 Task: In Heading Arial with underline. Font size of heading  '18'Font style of data Calibri. Font size of data  9Alignment of headline & data Align center. Fill color in heading,  RedFont color of data Black Apply border in Data No BorderIn the sheet   Radiant Sales review book
Action: Mouse pressed left at (1065, 144)
Screenshot: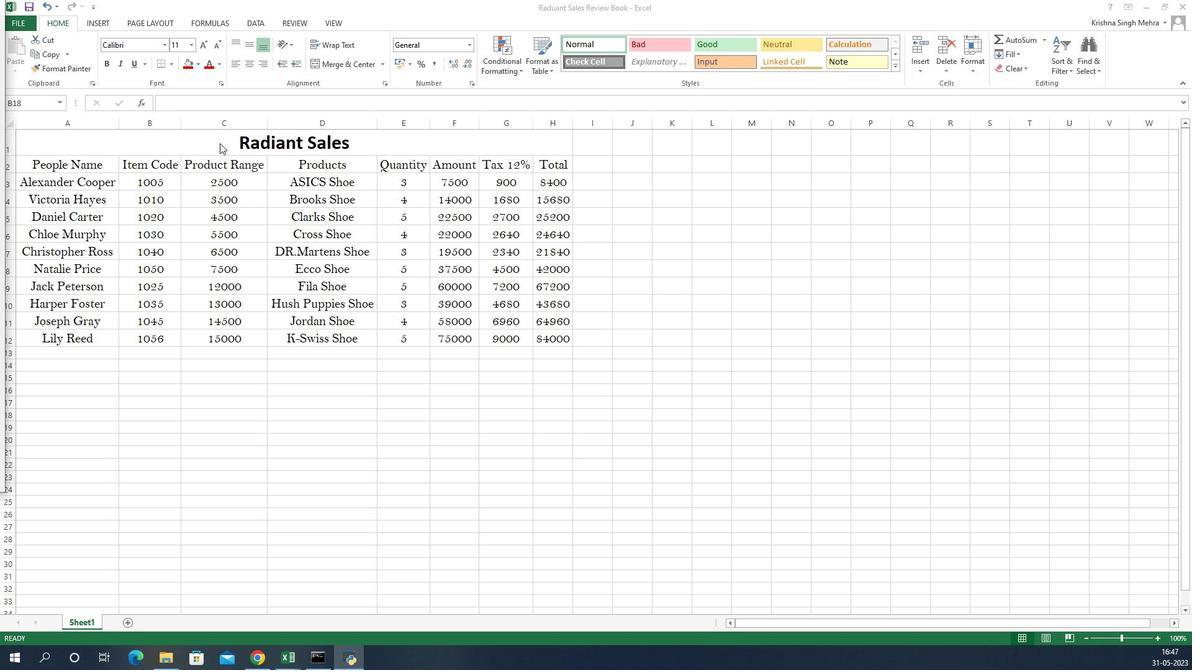 
Action: Mouse pressed left at (1065, 144)
Screenshot: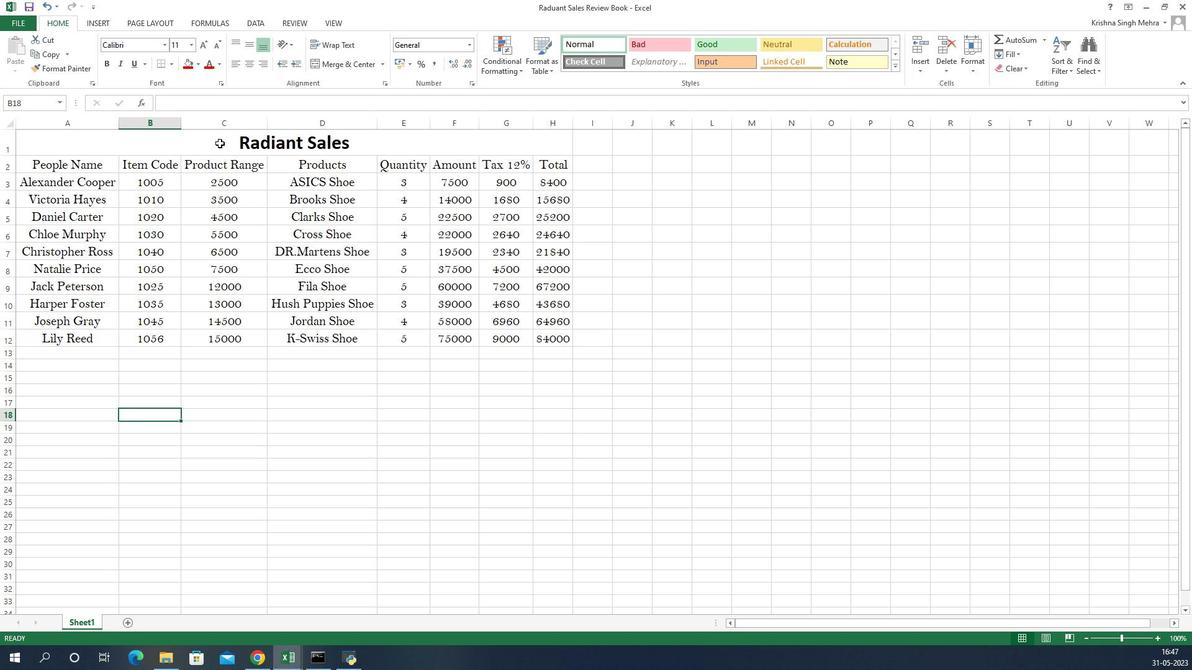 
Action: Mouse moved to (1009, 45)
Screenshot: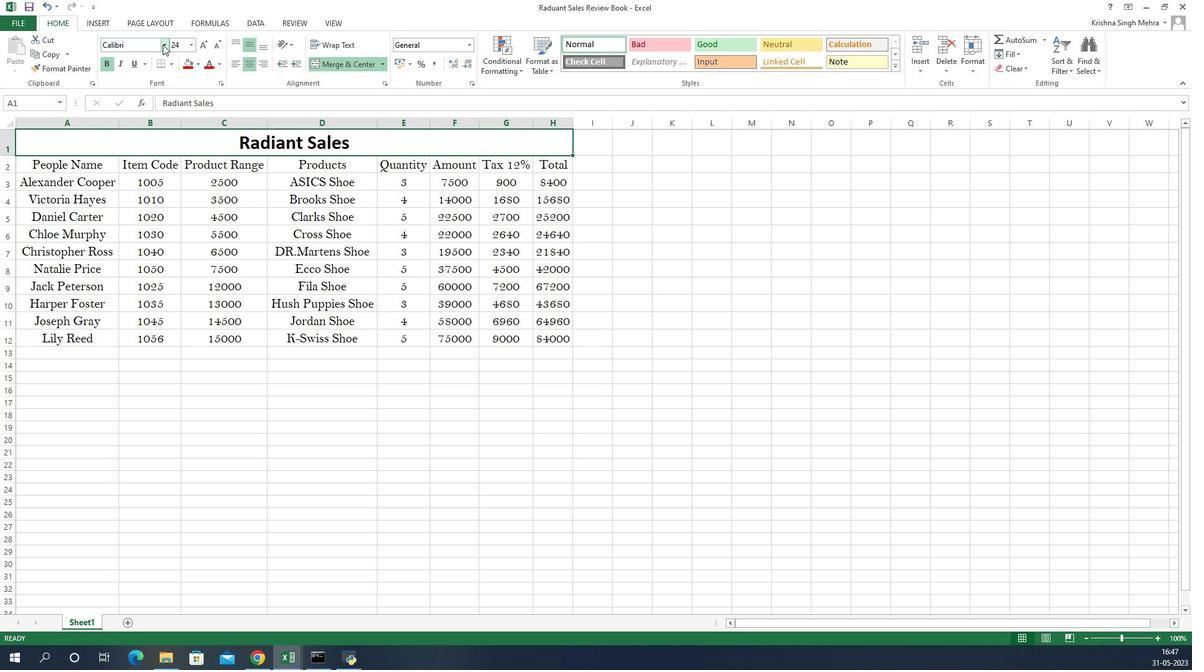 
Action: Mouse pressed left at (1009, 45)
Screenshot: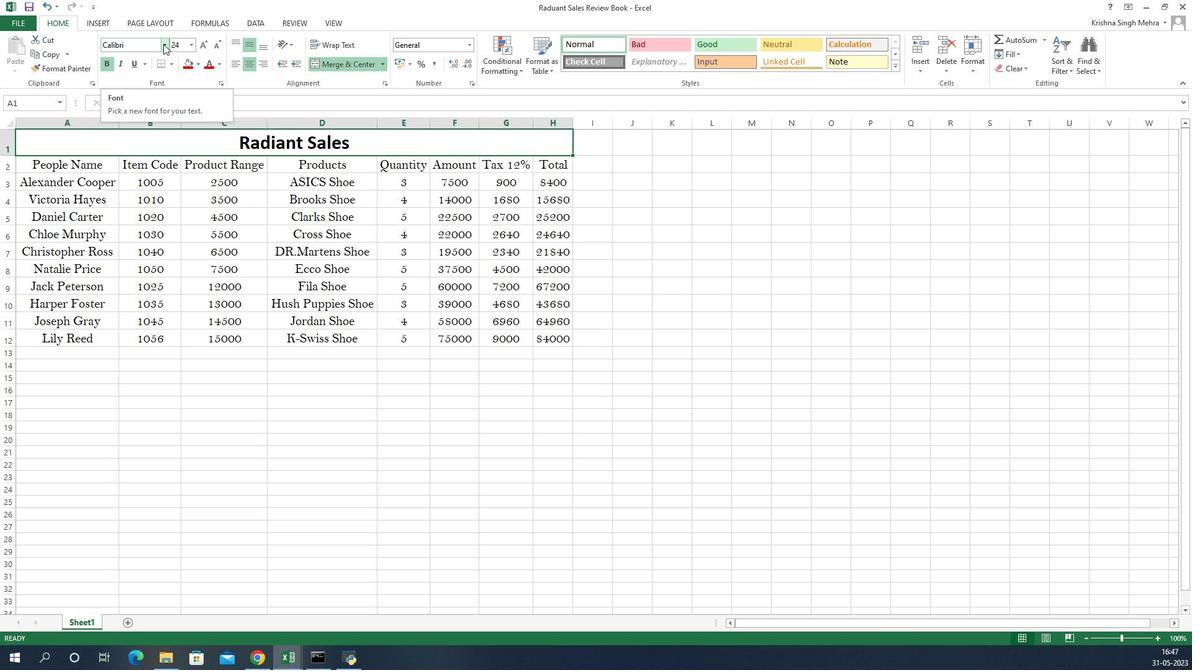 
Action: Mouse moved to (1002, 153)
Screenshot: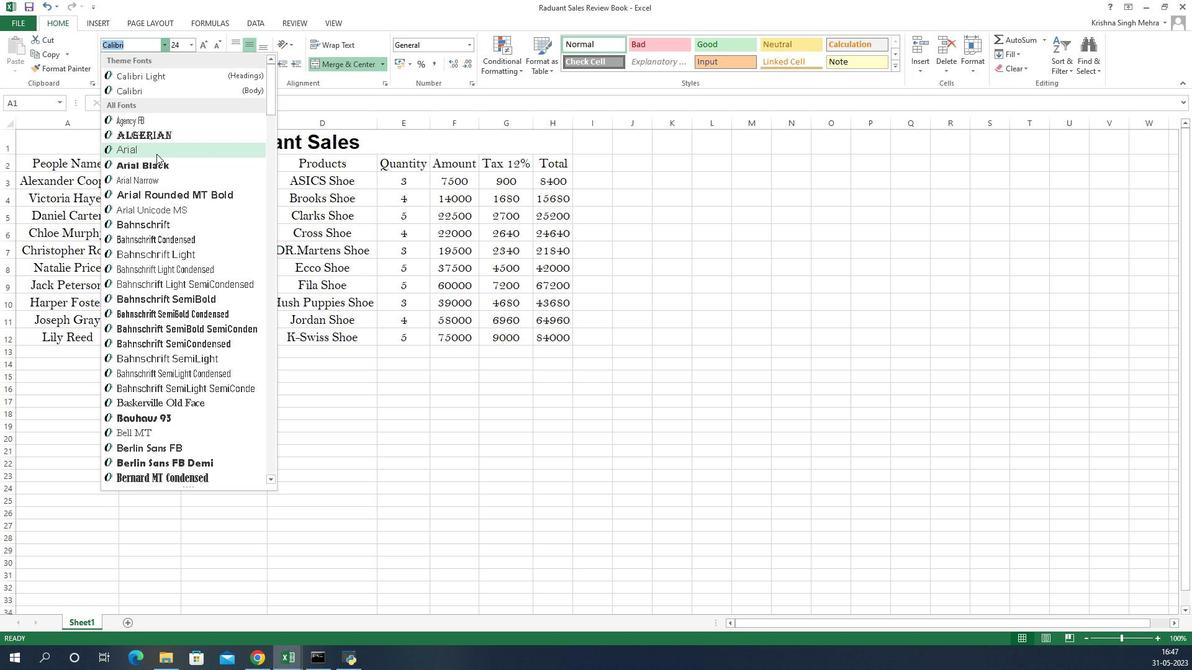 
Action: Mouse pressed left at (1002, 153)
Screenshot: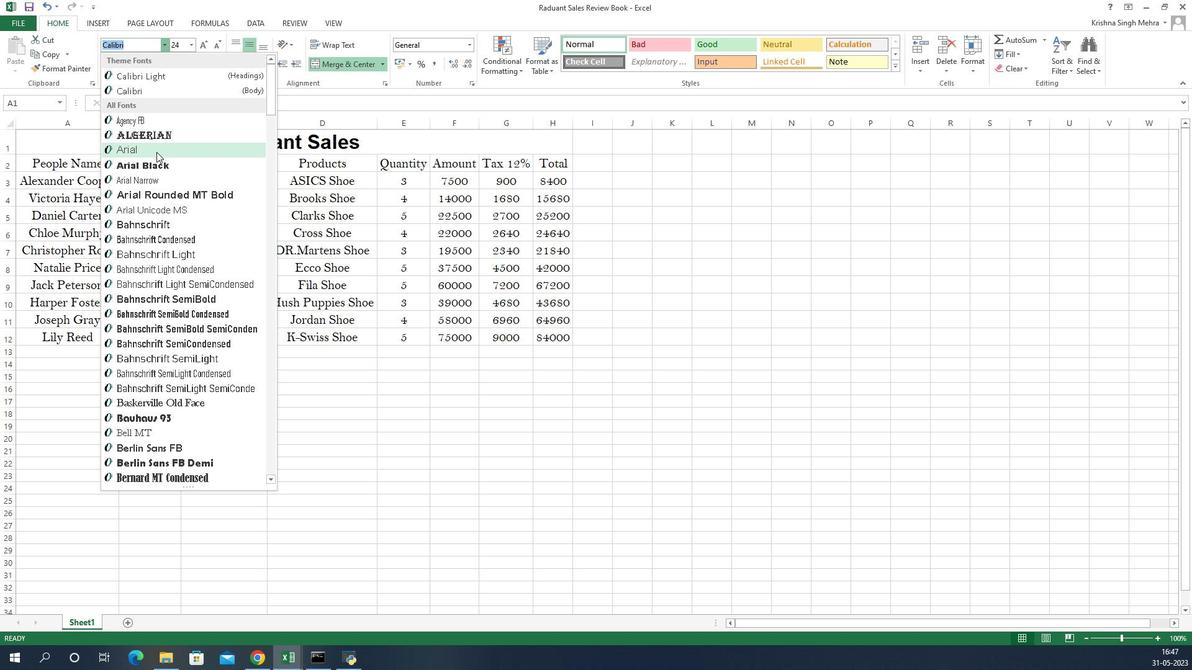 
Action: Mouse moved to (982, 66)
Screenshot: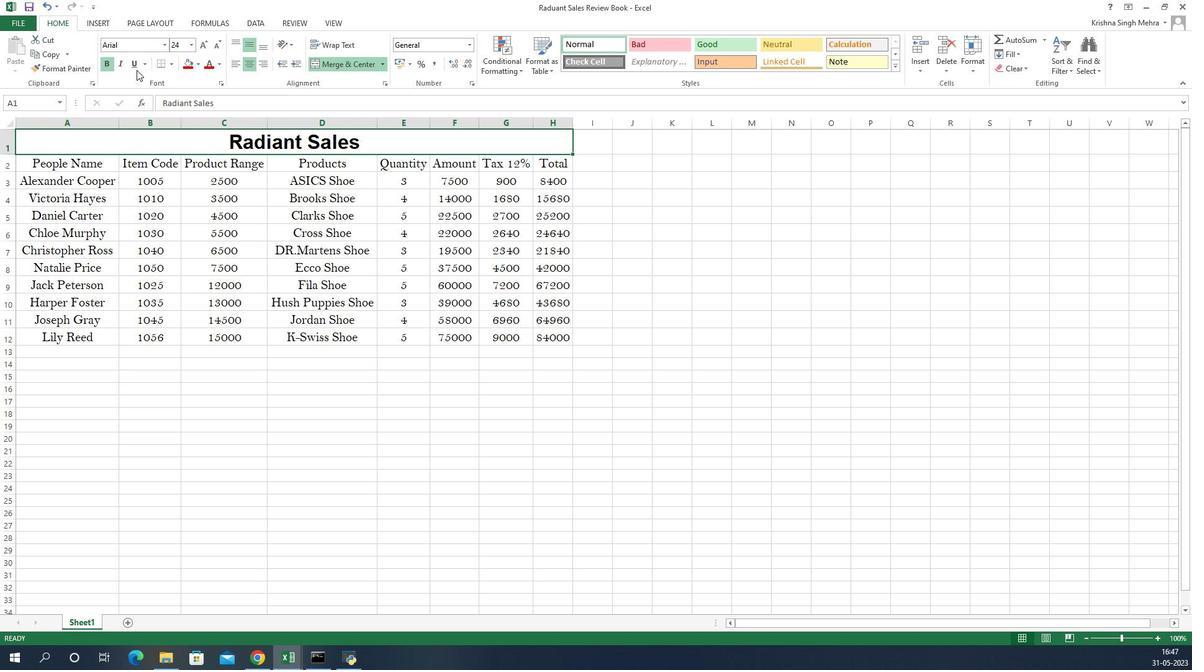 
Action: Mouse pressed left at (982, 66)
Screenshot: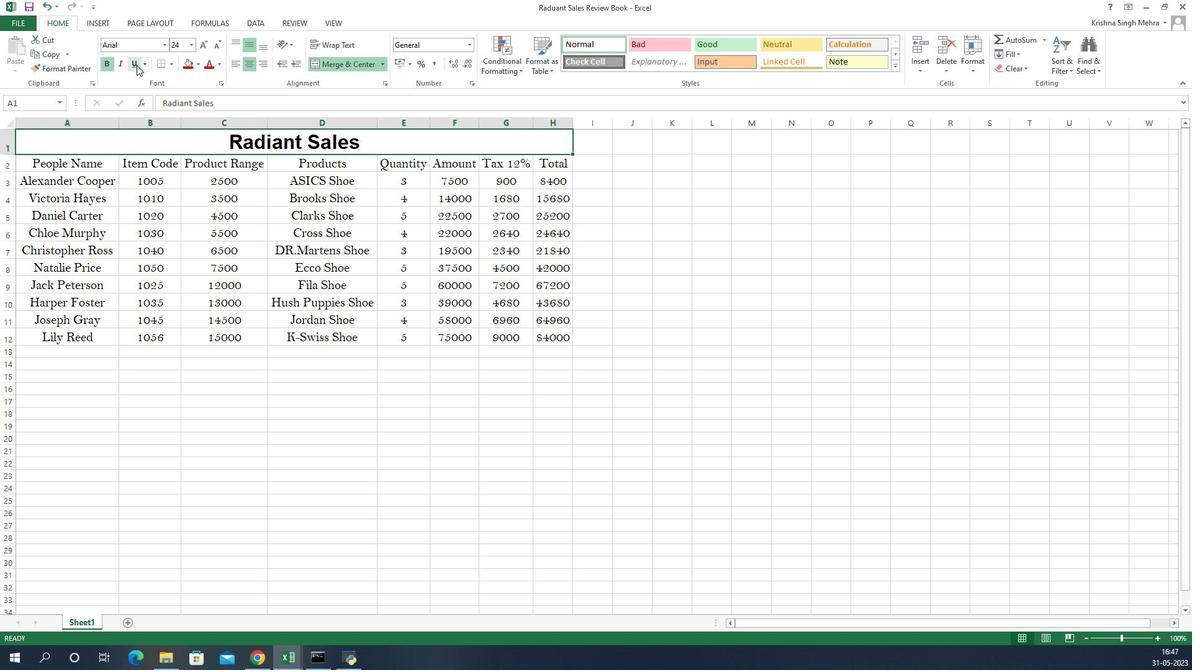 
Action: Mouse moved to (1064, 44)
Screenshot: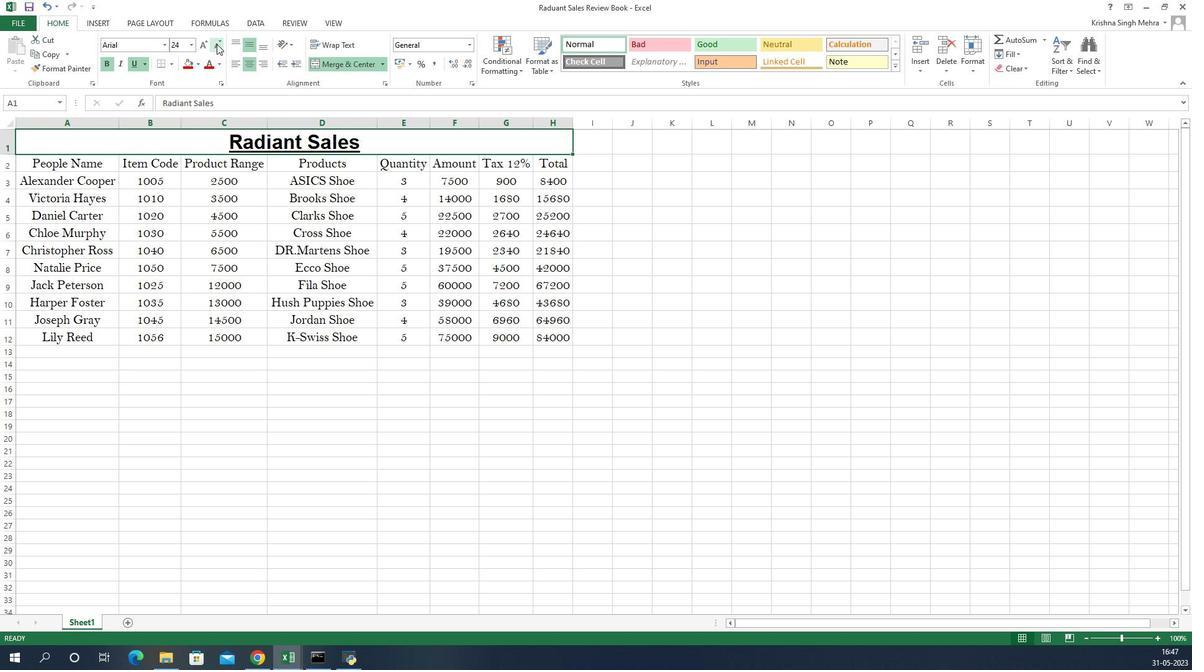 
Action: Mouse pressed left at (1064, 44)
Screenshot: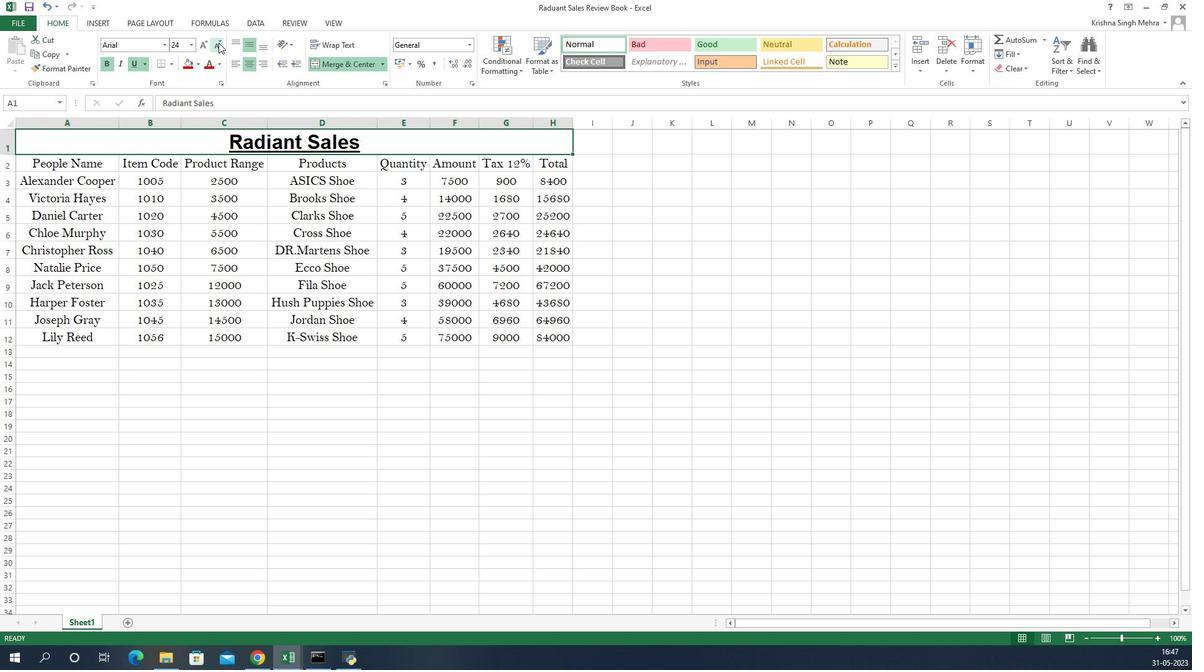 
Action: Mouse pressed left at (1064, 44)
Screenshot: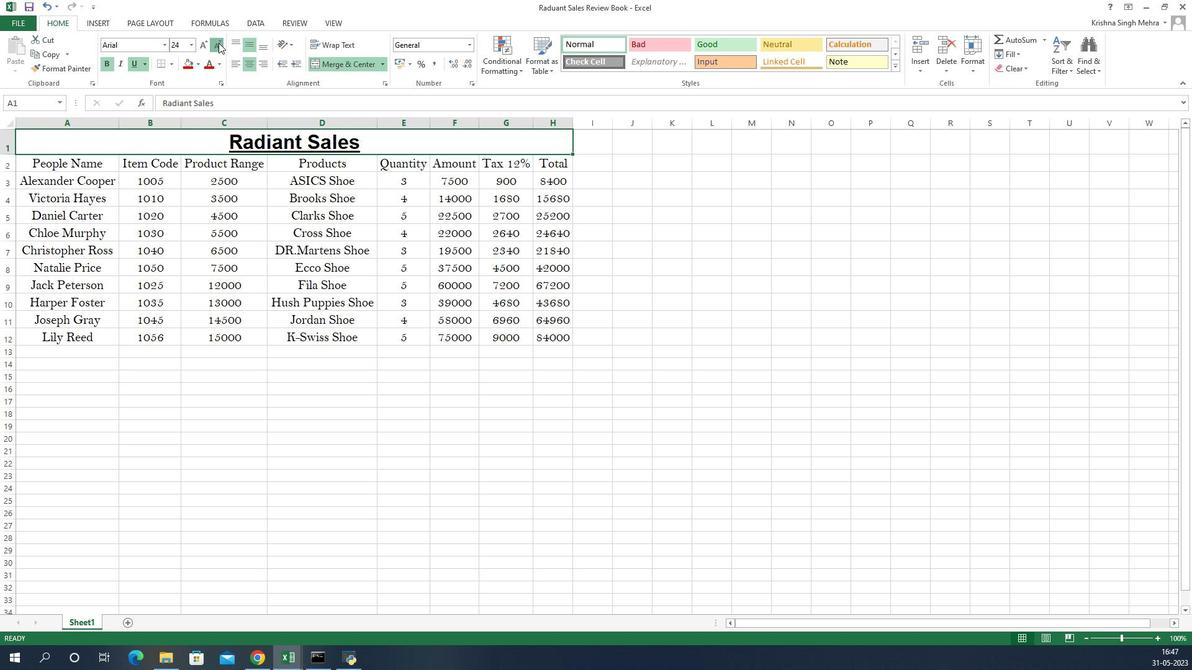 
Action: Mouse pressed left at (1064, 44)
Screenshot: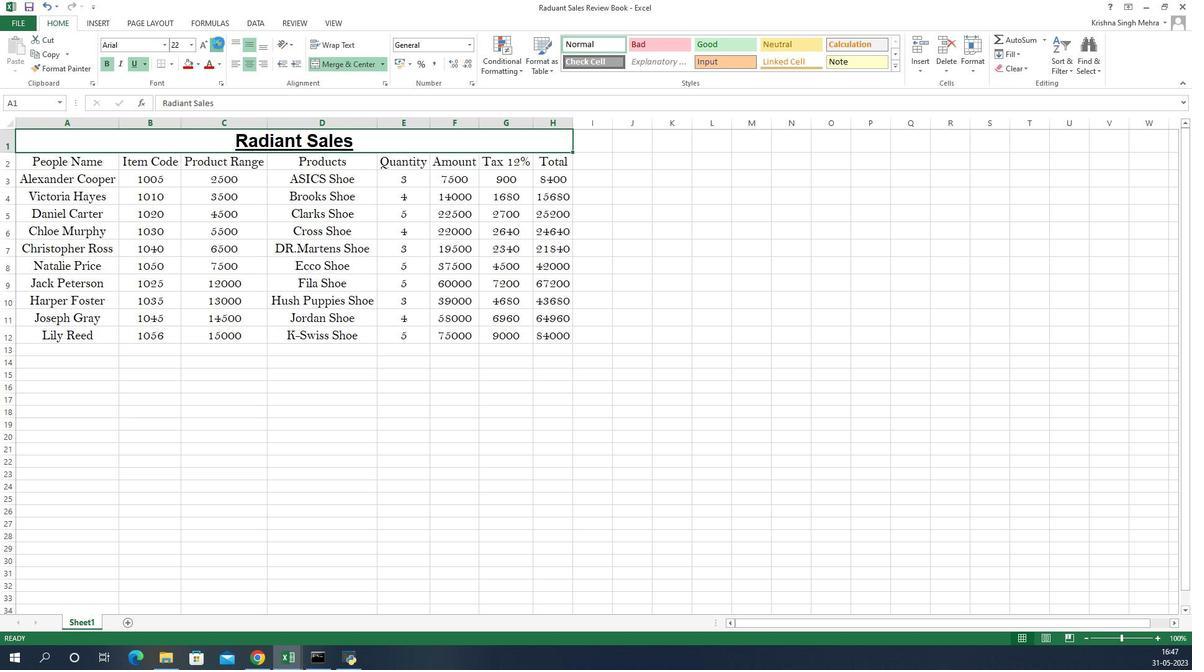 
Action: Mouse moved to (988, 463)
Screenshot: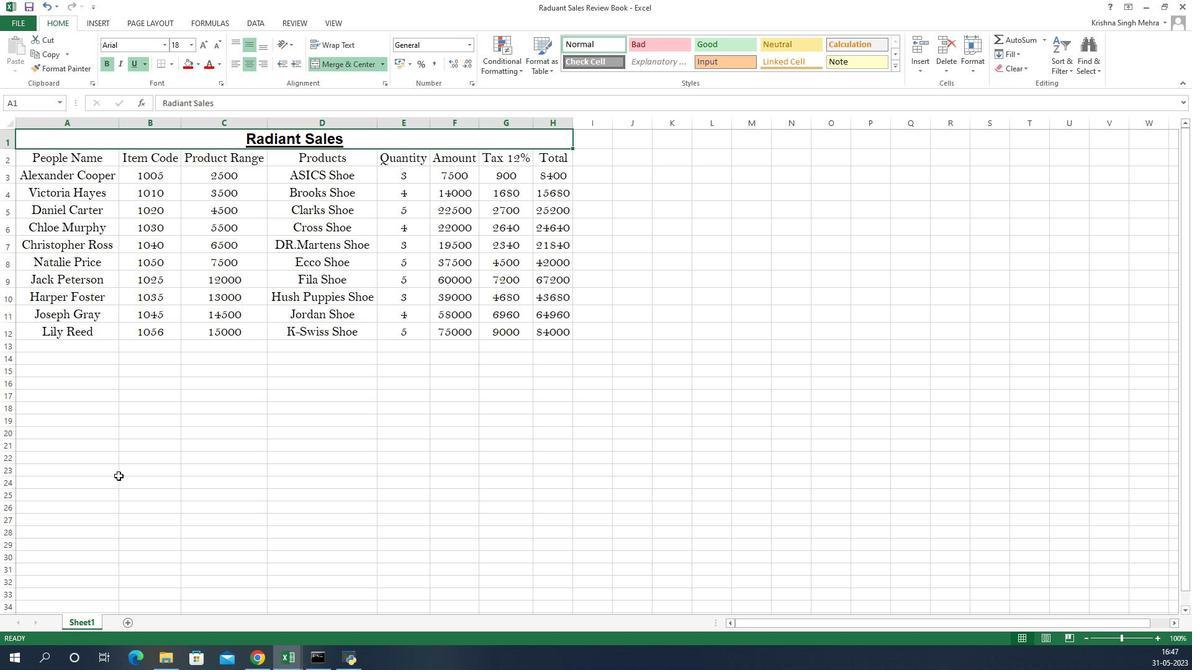 
Action: Mouse pressed left at (988, 463)
Screenshot: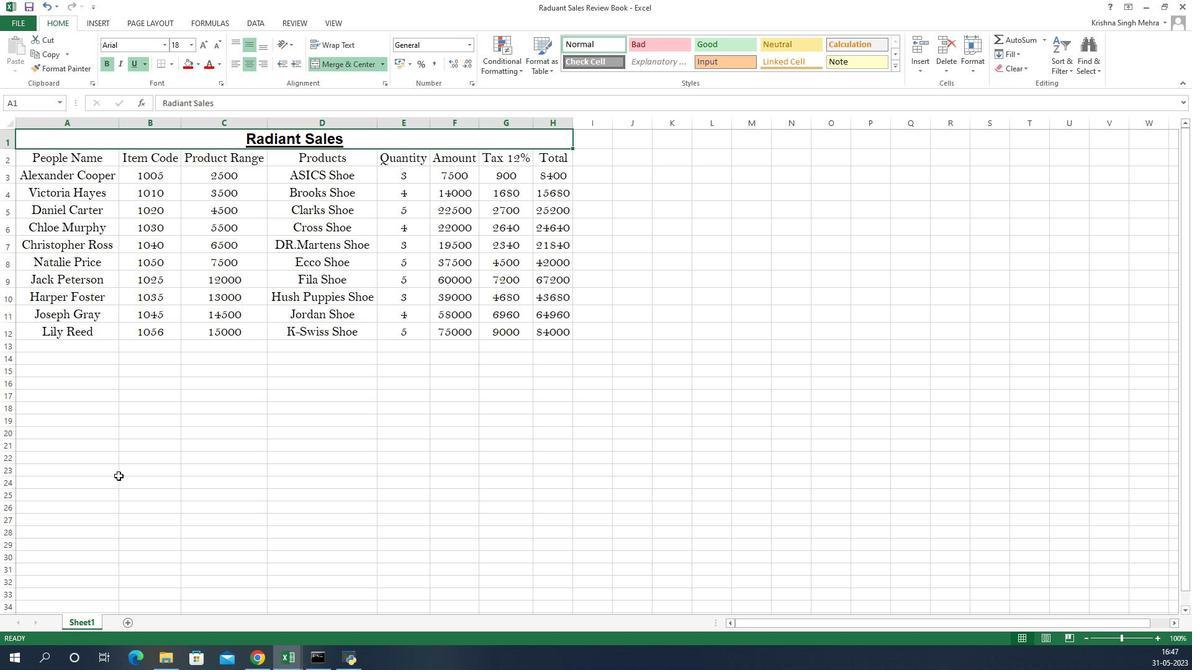 
Action: Mouse moved to (877, 159)
Screenshot: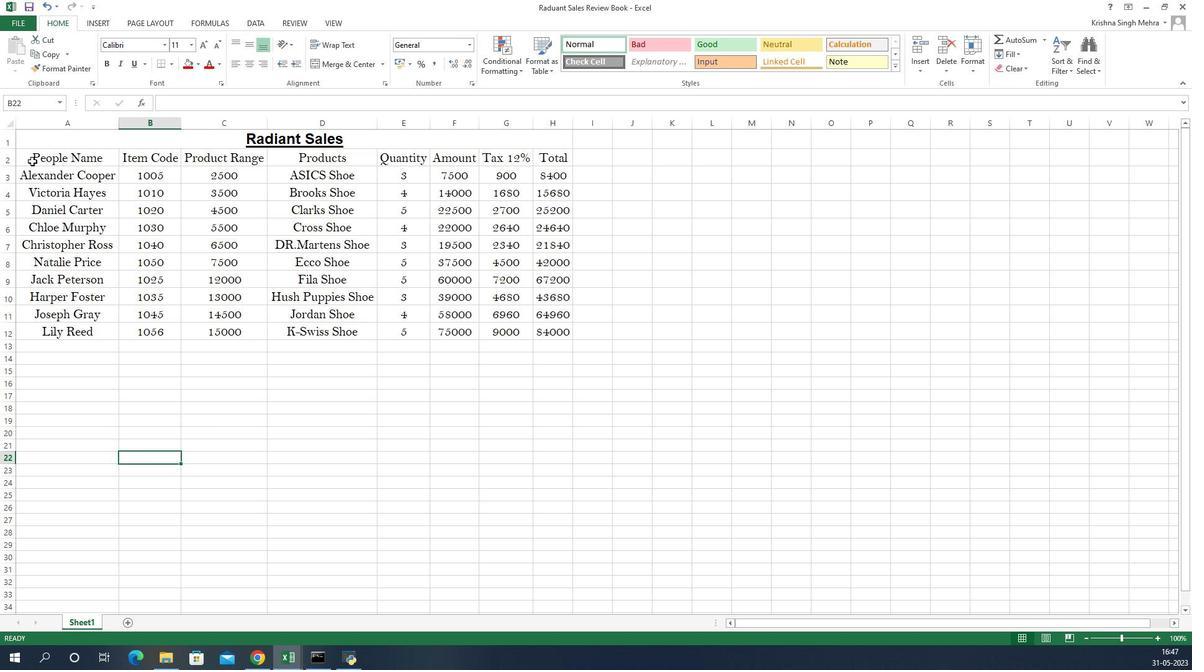 
Action: Mouse pressed left at (877, 159)
Screenshot: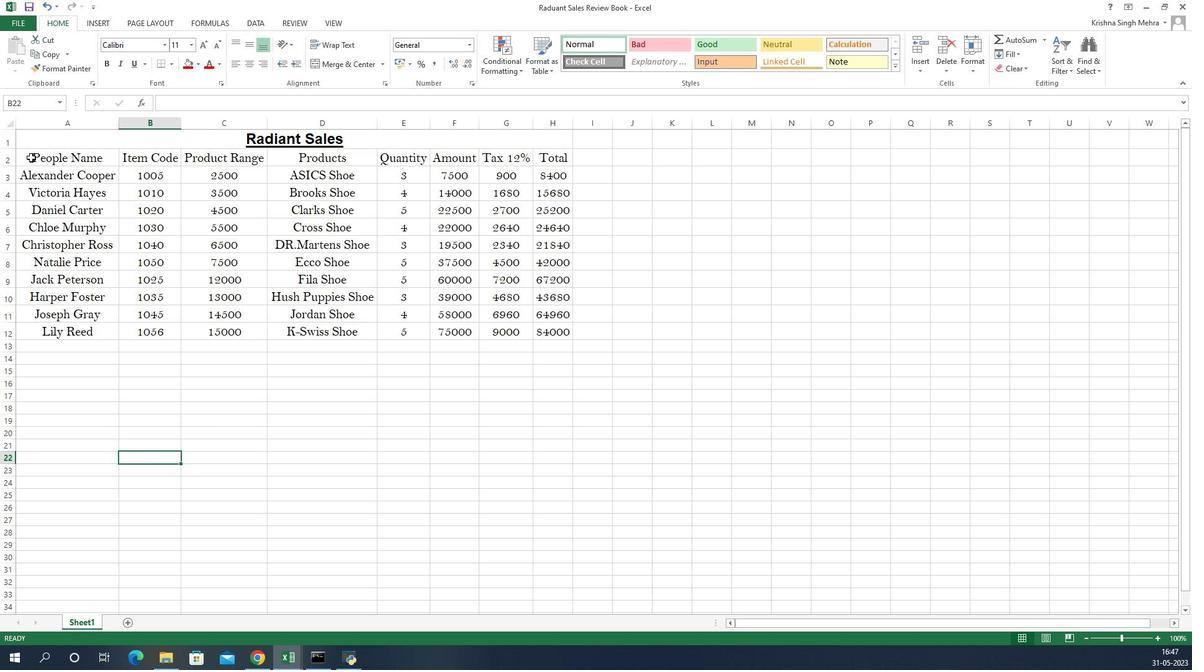 
Action: Mouse pressed left at (877, 159)
Screenshot: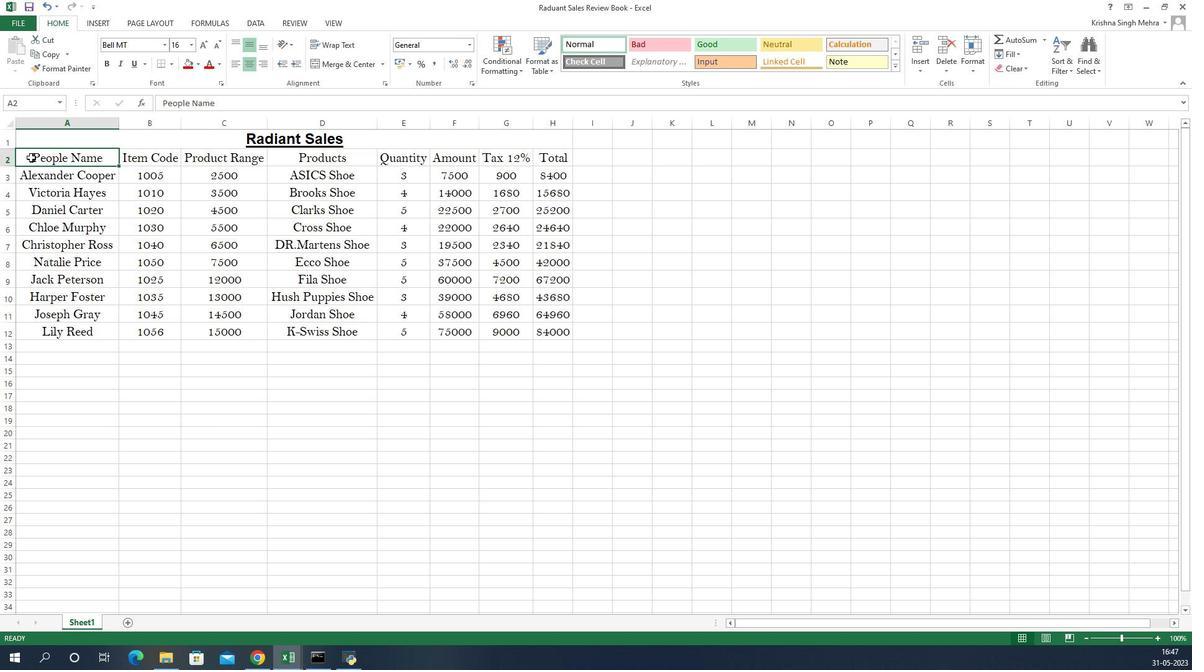 
Action: Mouse moved to (1010, 48)
Screenshot: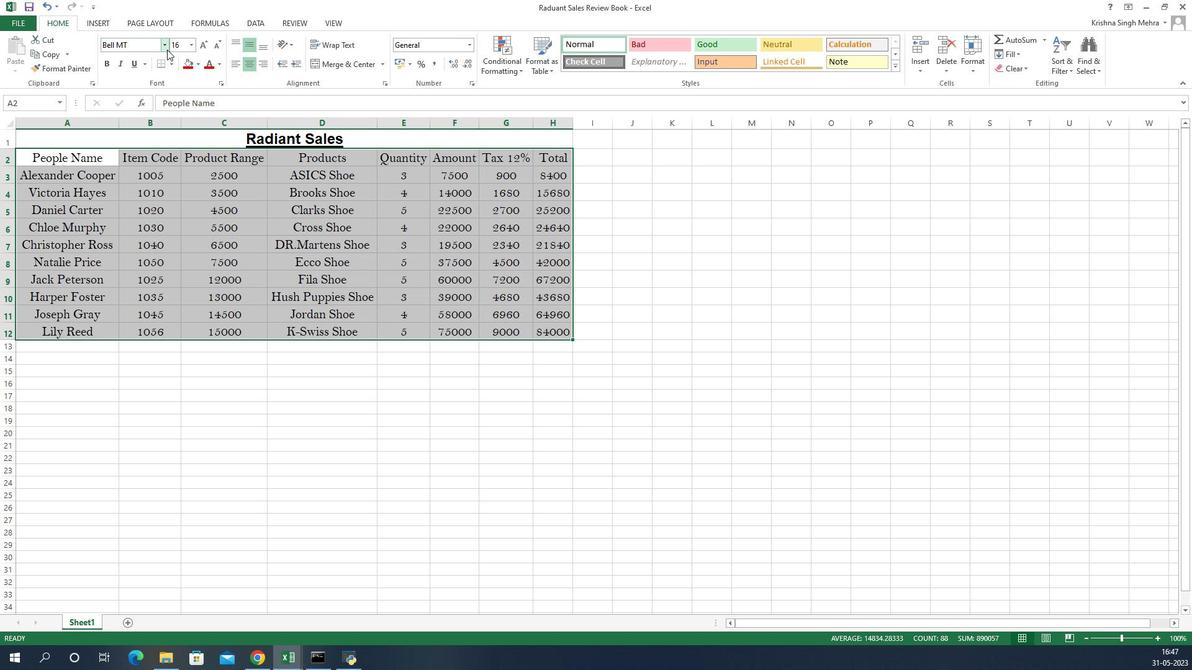 
Action: Mouse pressed left at (1010, 48)
Screenshot: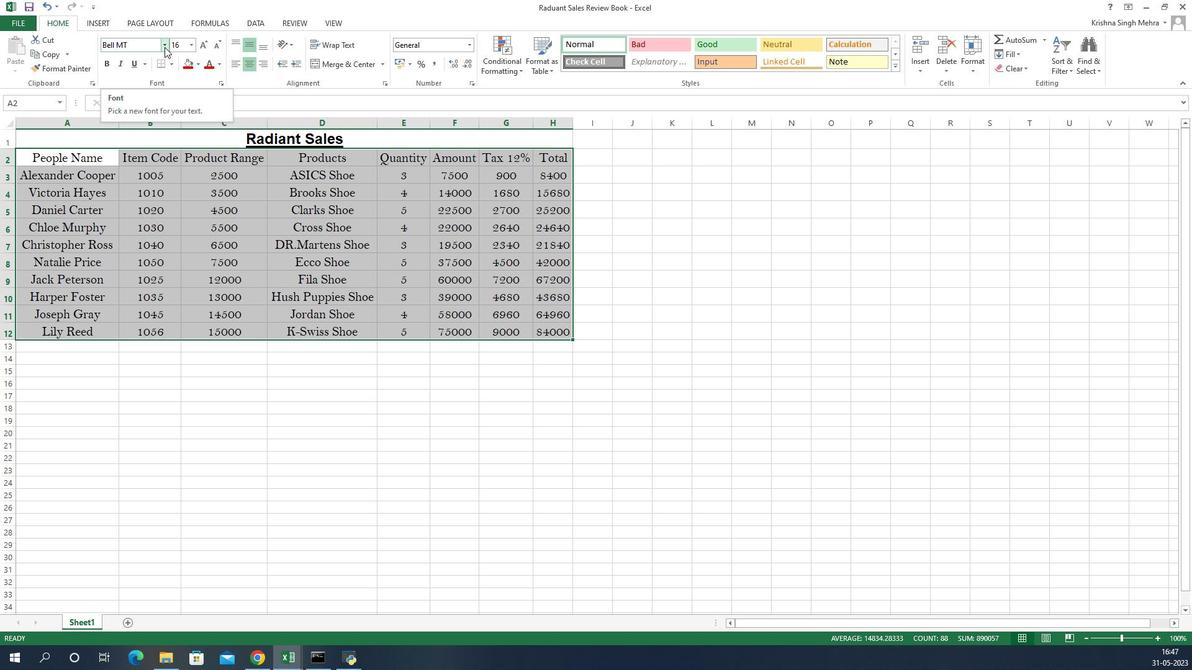 
Action: Mouse moved to (1005, 93)
Screenshot: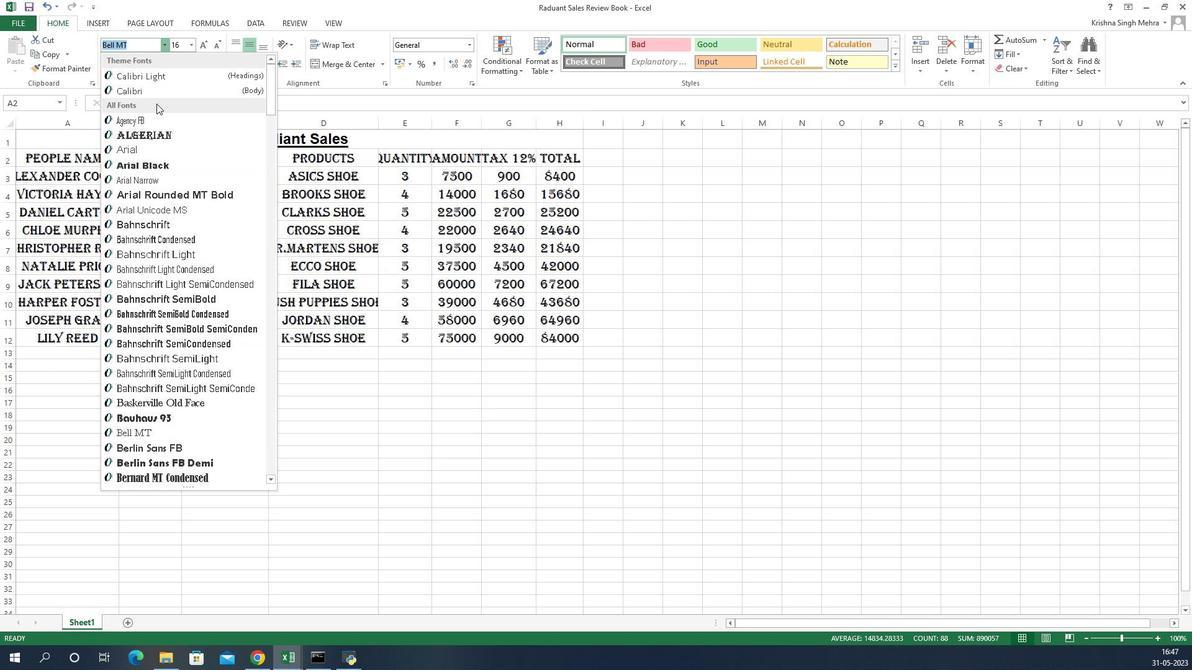 
Action: Mouse pressed left at (1005, 93)
Screenshot: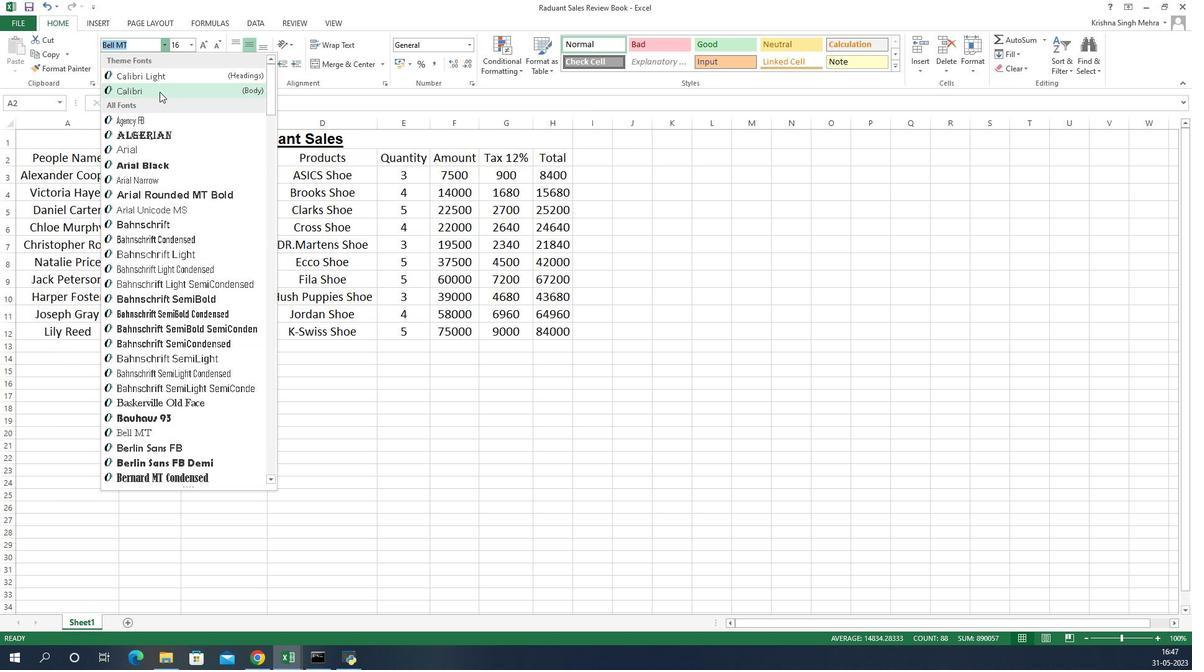 
Action: Mouse moved to (1066, 47)
Screenshot: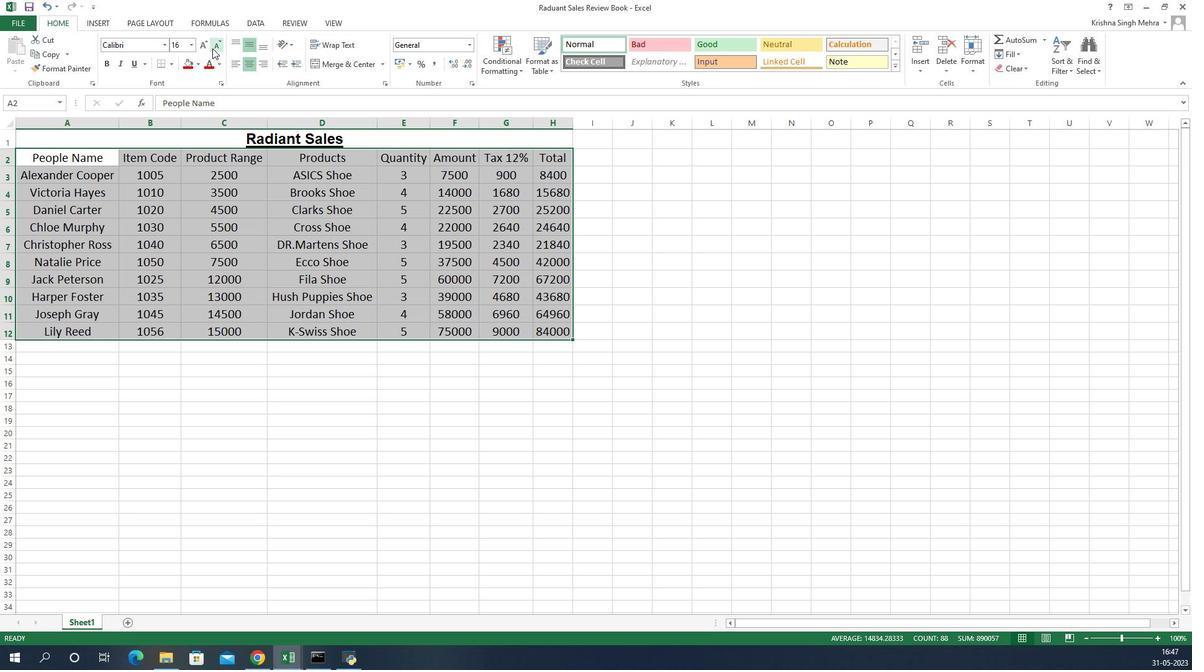 
Action: Mouse pressed left at (1066, 47)
Screenshot: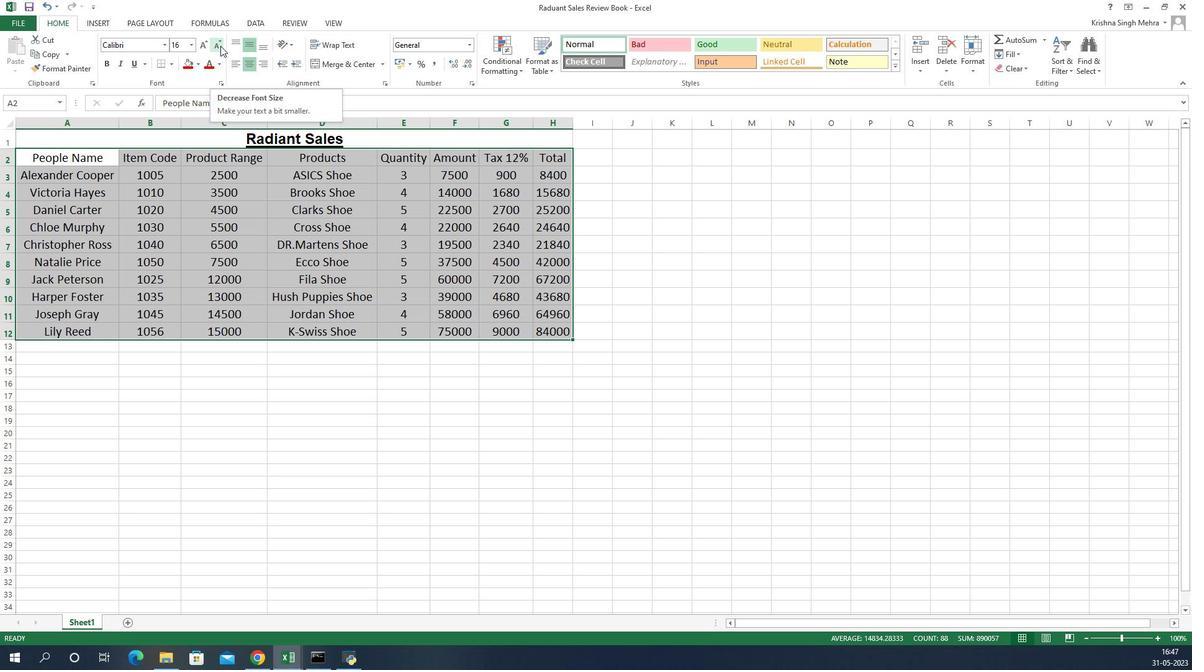 
Action: Mouse pressed left at (1066, 47)
Screenshot: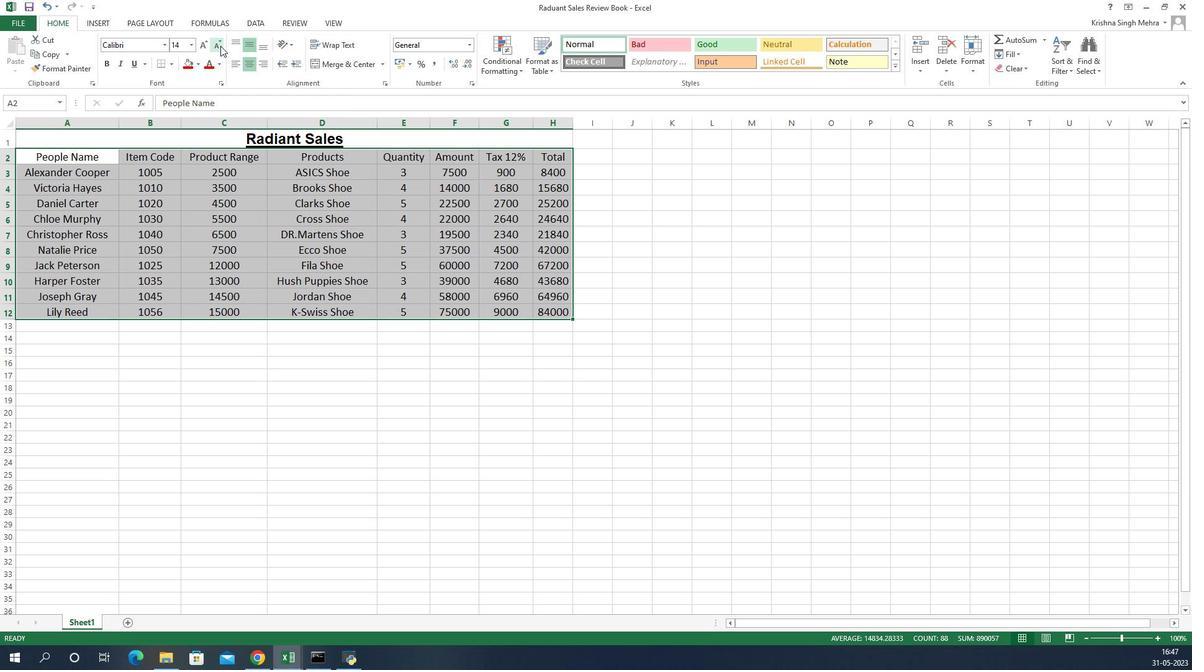 
Action: Mouse pressed left at (1066, 47)
Screenshot: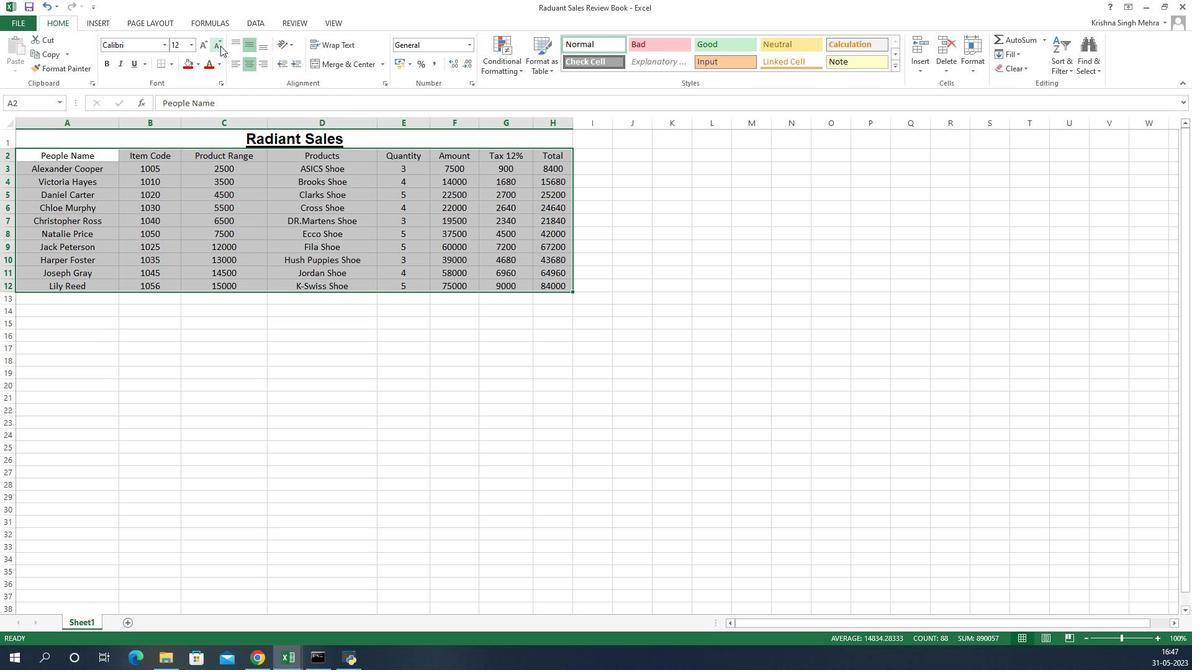 
Action: Mouse pressed left at (1066, 47)
Screenshot: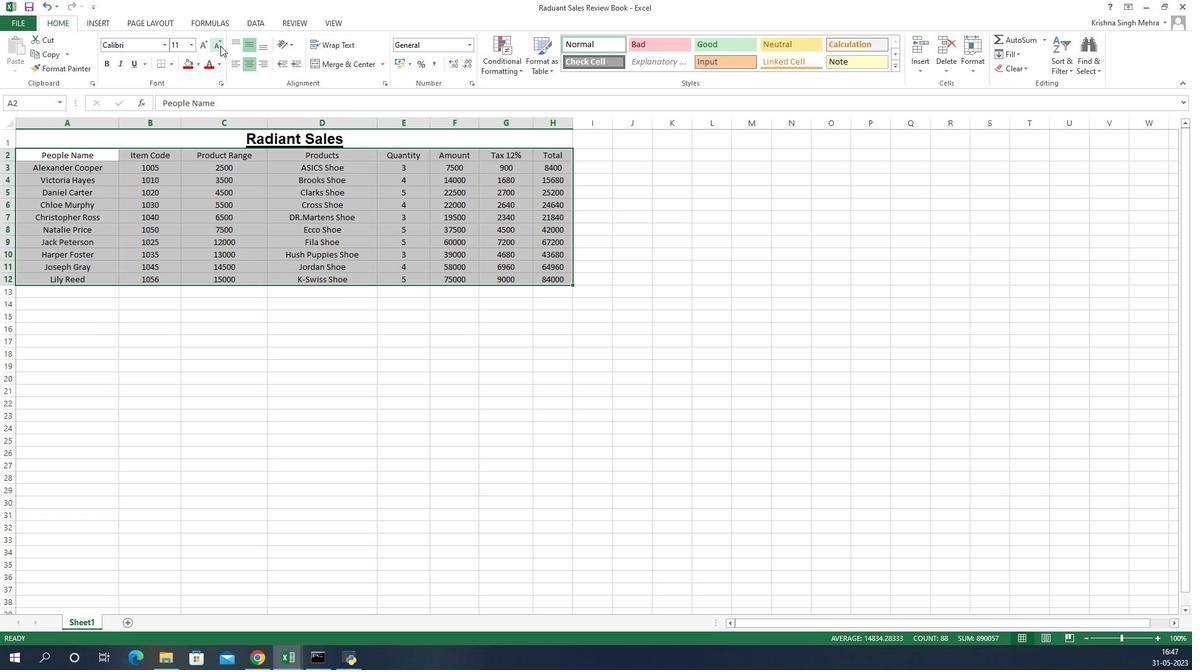 
Action: Mouse pressed left at (1066, 47)
Screenshot: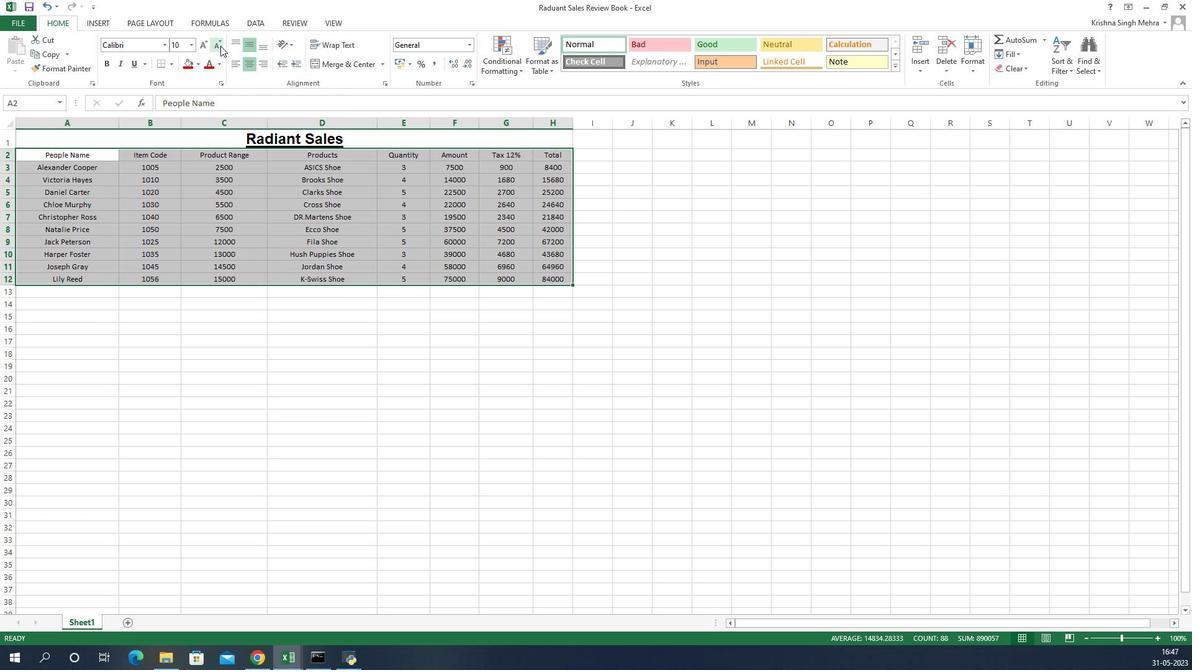 
Action: Mouse moved to (972, 390)
Screenshot: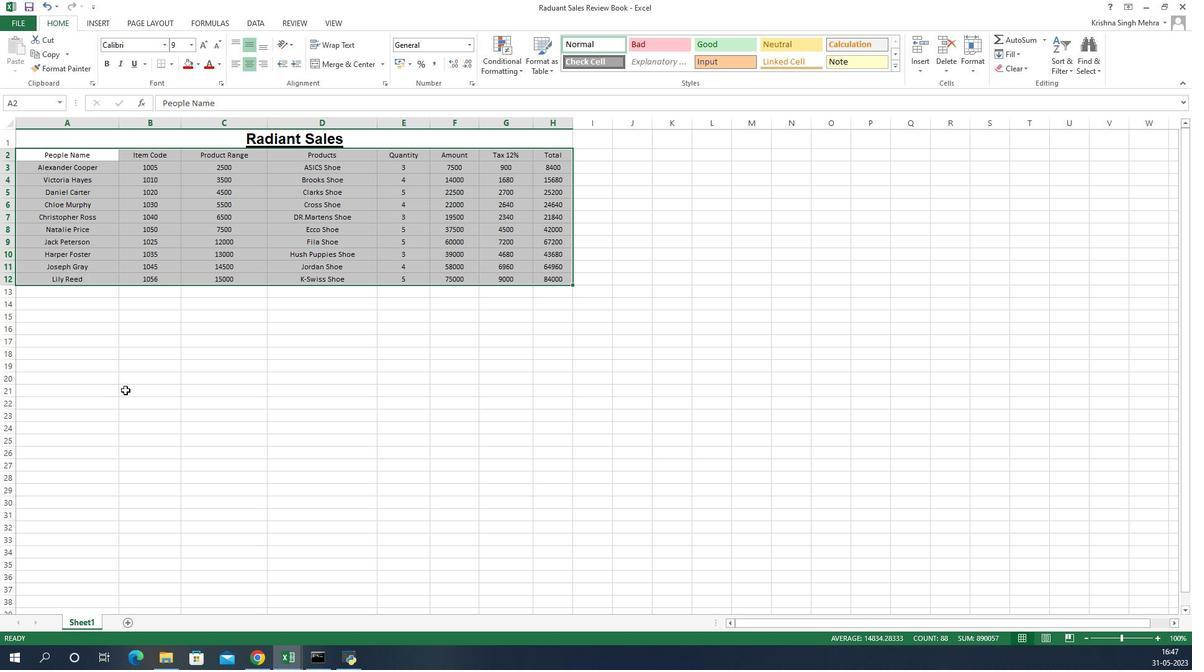 
Action: Mouse pressed left at (972, 390)
Screenshot: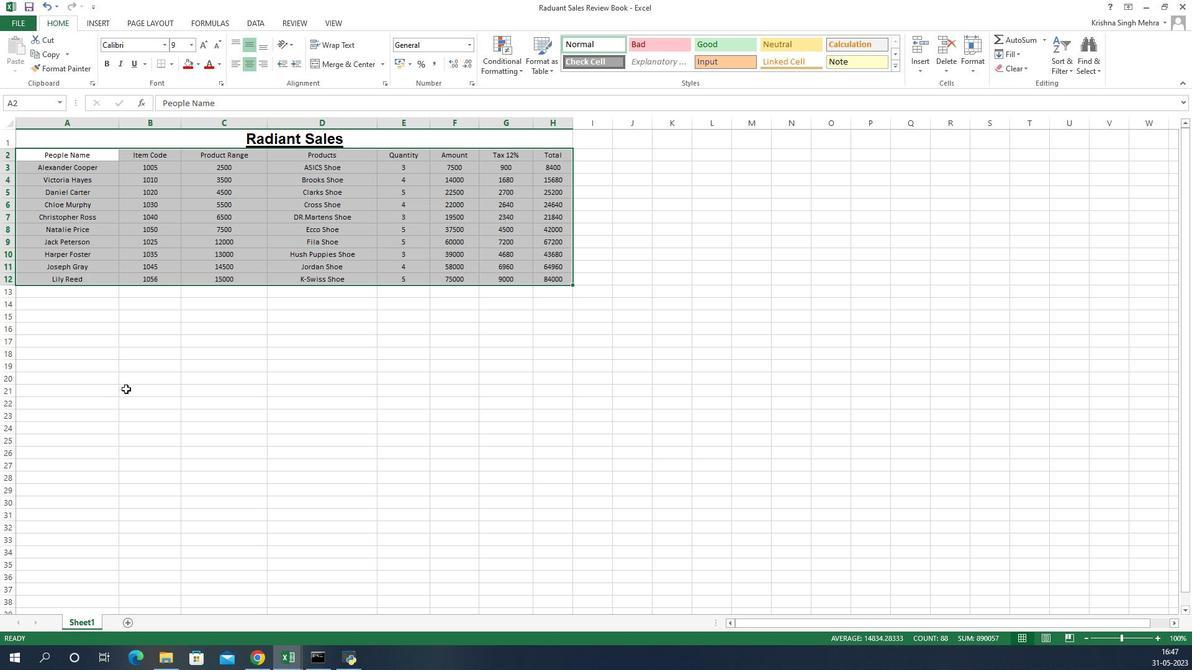 
Action: Mouse moved to (891, 139)
Screenshot: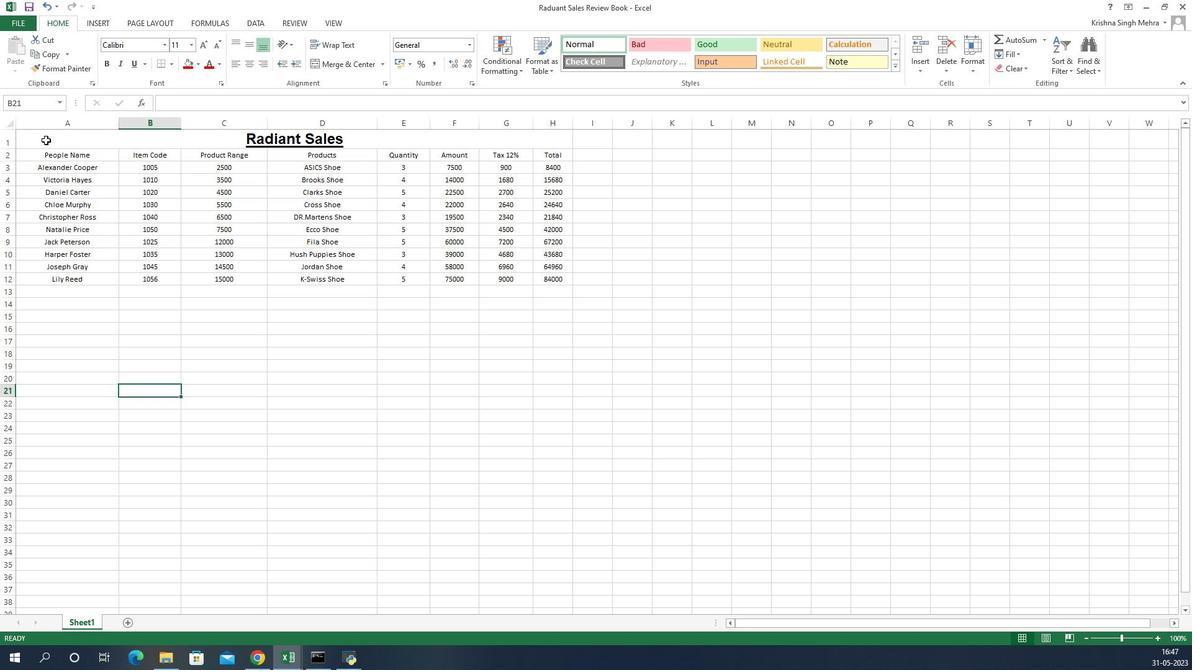 
Action: Mouse pressed left at (891, 139)
Screenshot: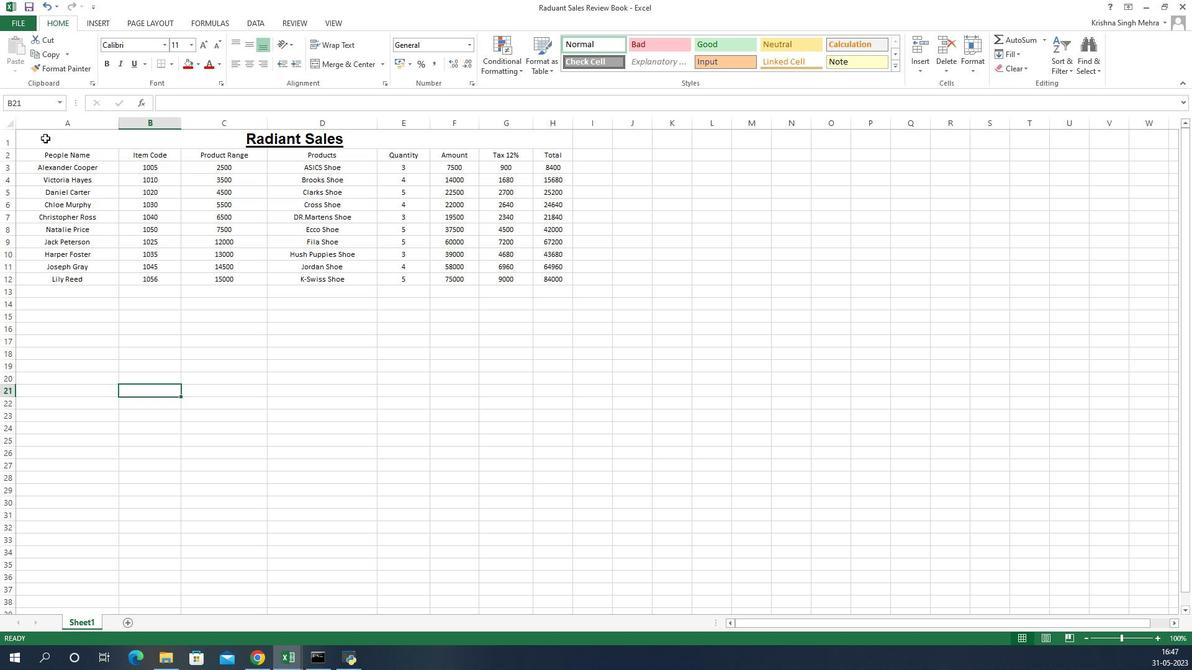 
Action: Mouse moved to (1096, 64)
Screenshot: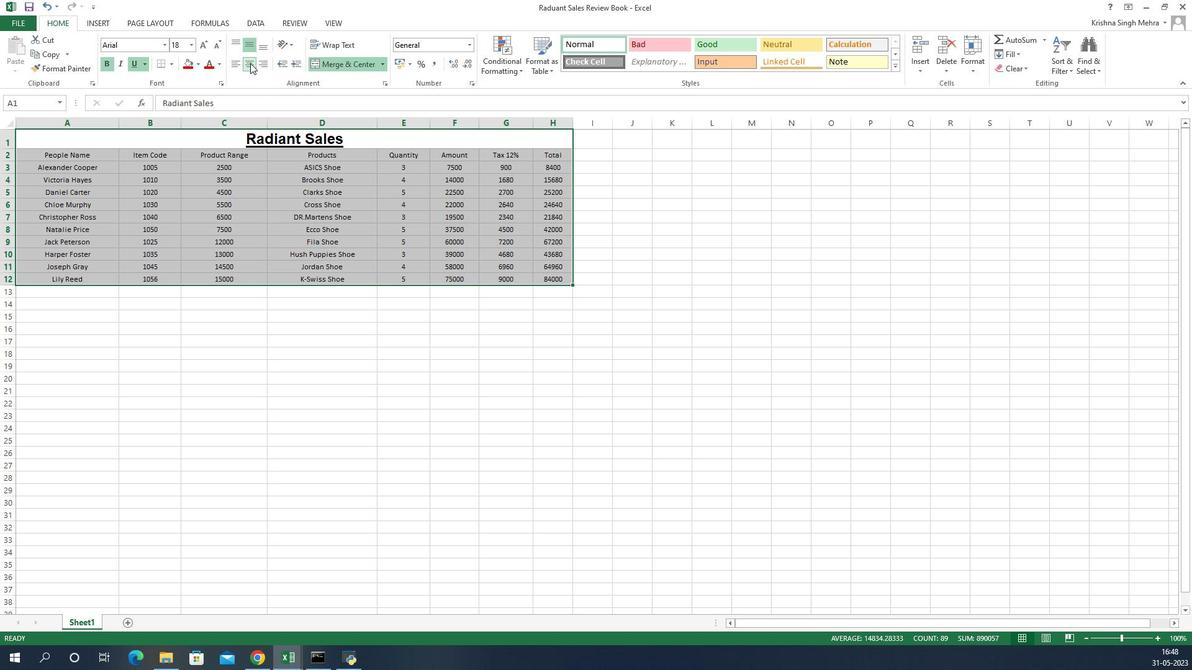 
Action: Mouse pressed left at (1096, 64)
Screenshot: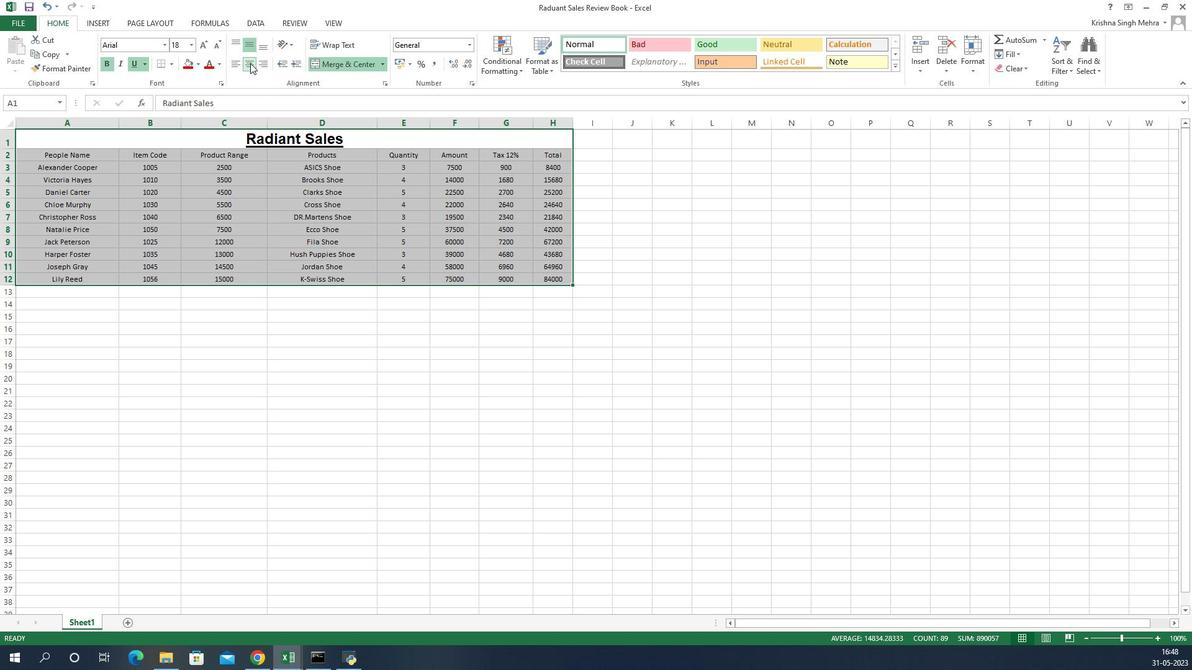 
Action: Mouse moved to (1096, 64)
Screenshot: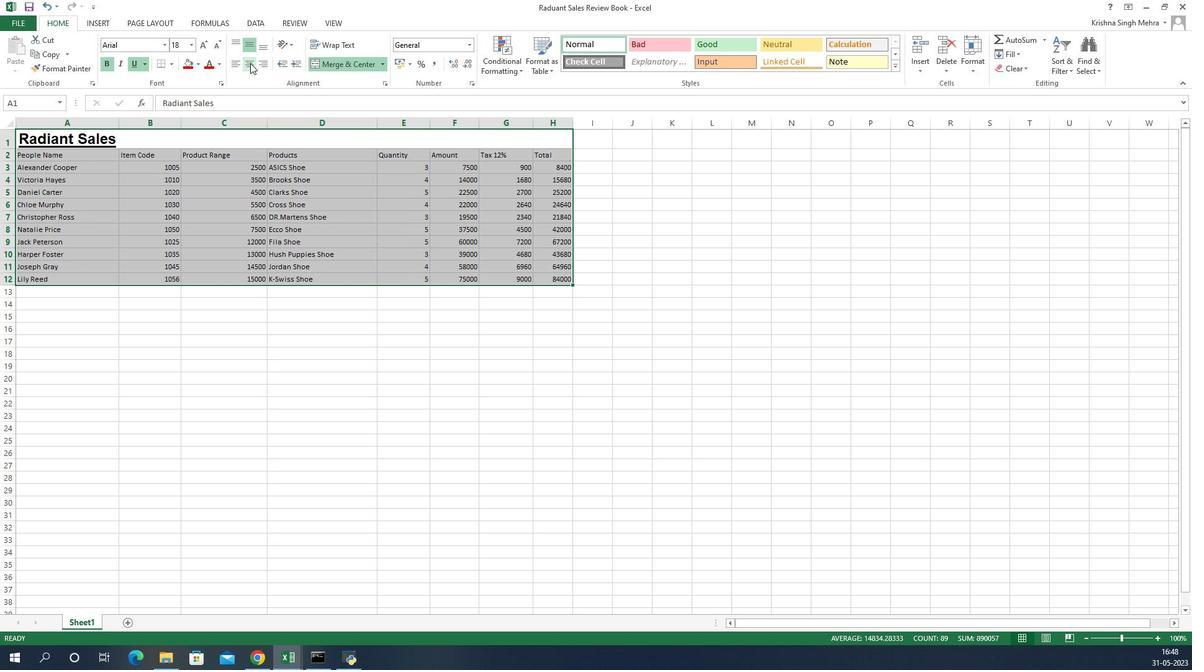 
Action: Mouse pressed left at (1096, 64)
Screenshot: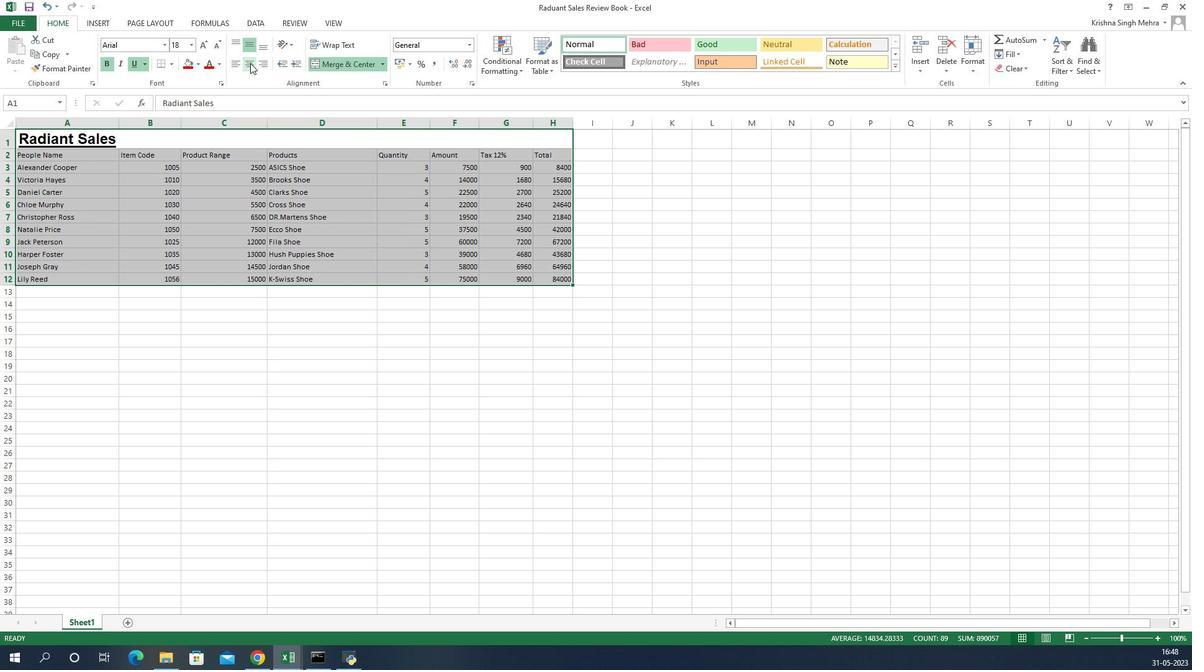 
Action: Mouse moved to (983, 429)
Screenshot: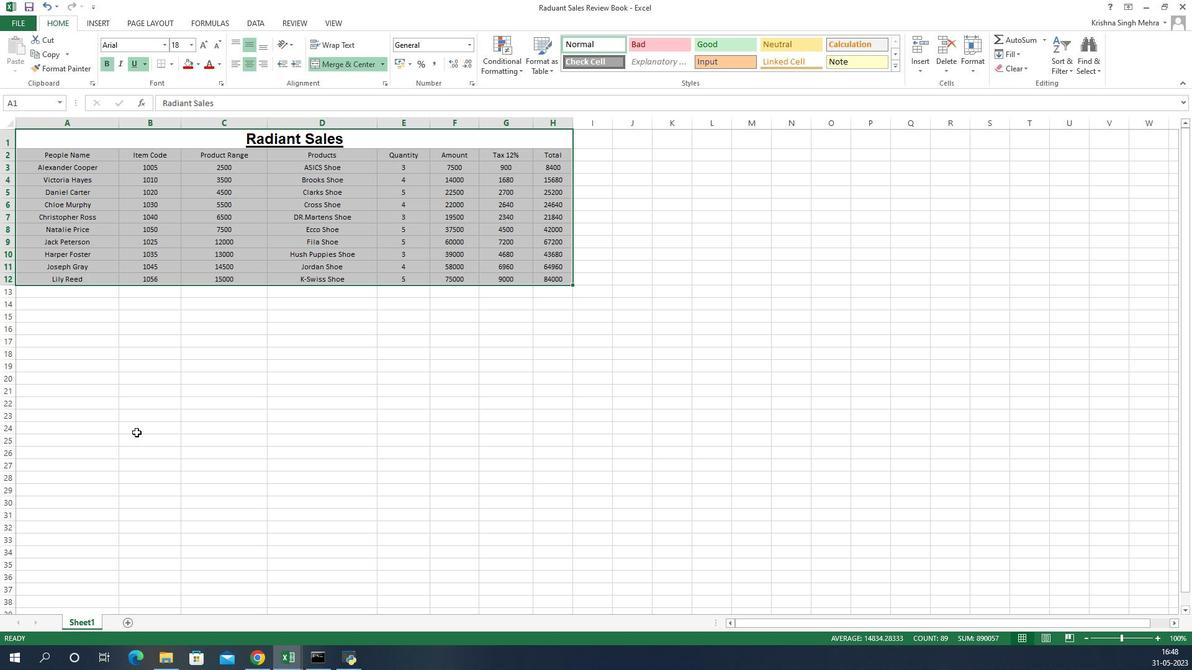 
Action: Mouse pressed left at (983, 429)
Screenshot: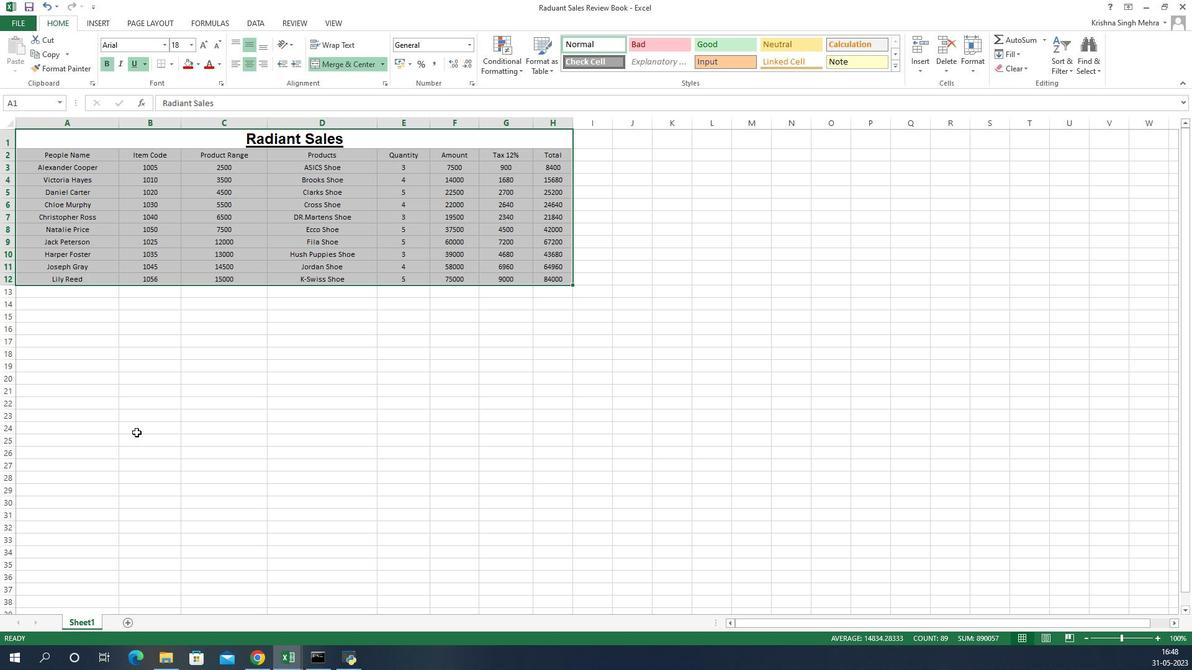 
Action: Mouse moved to (1041, 142)
Screenshot: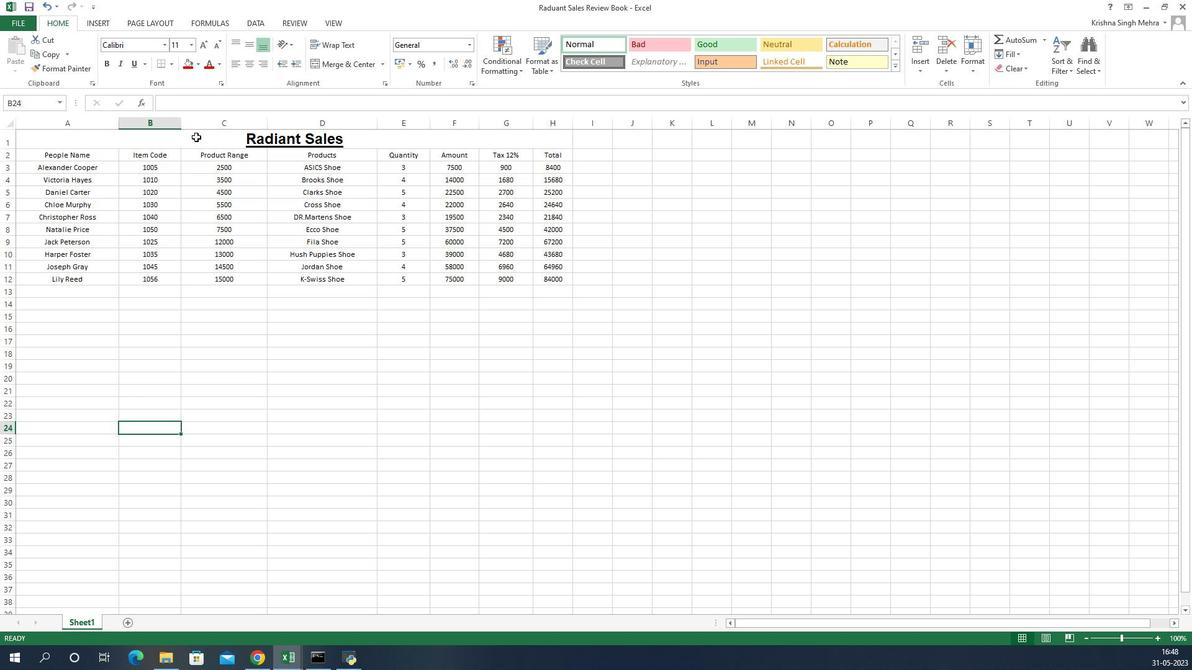 
Action: Mouse pressed left at (1041, 142)
Screenshot: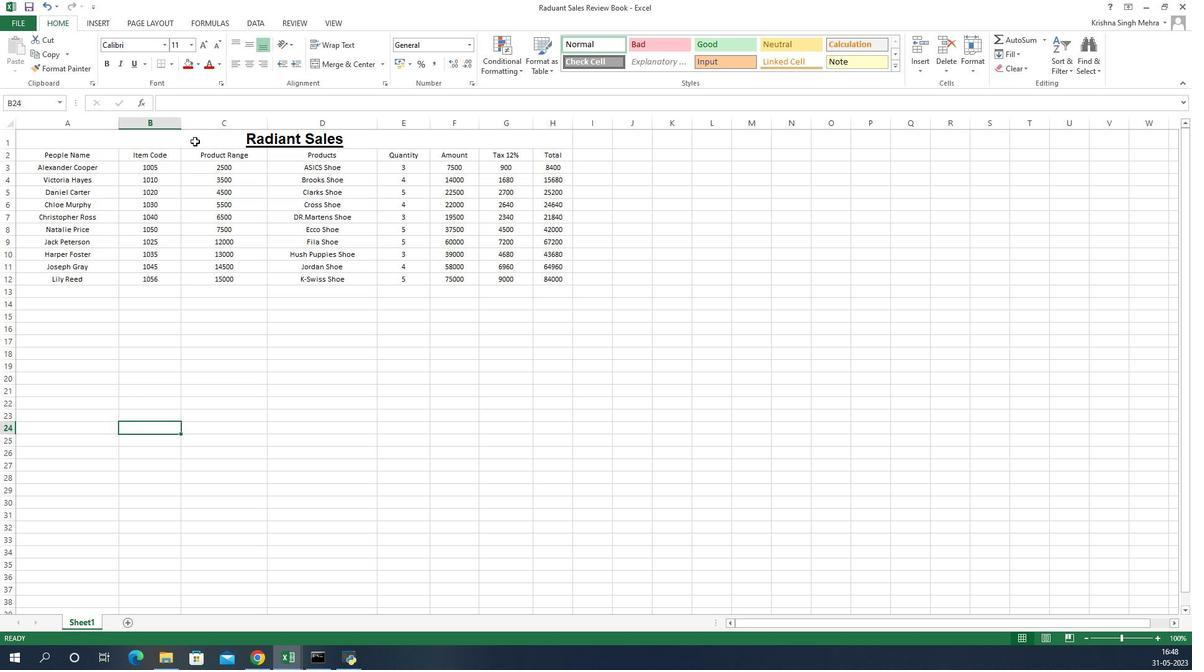 
Action: Mouse moved to (1043, 66)
Screenshot: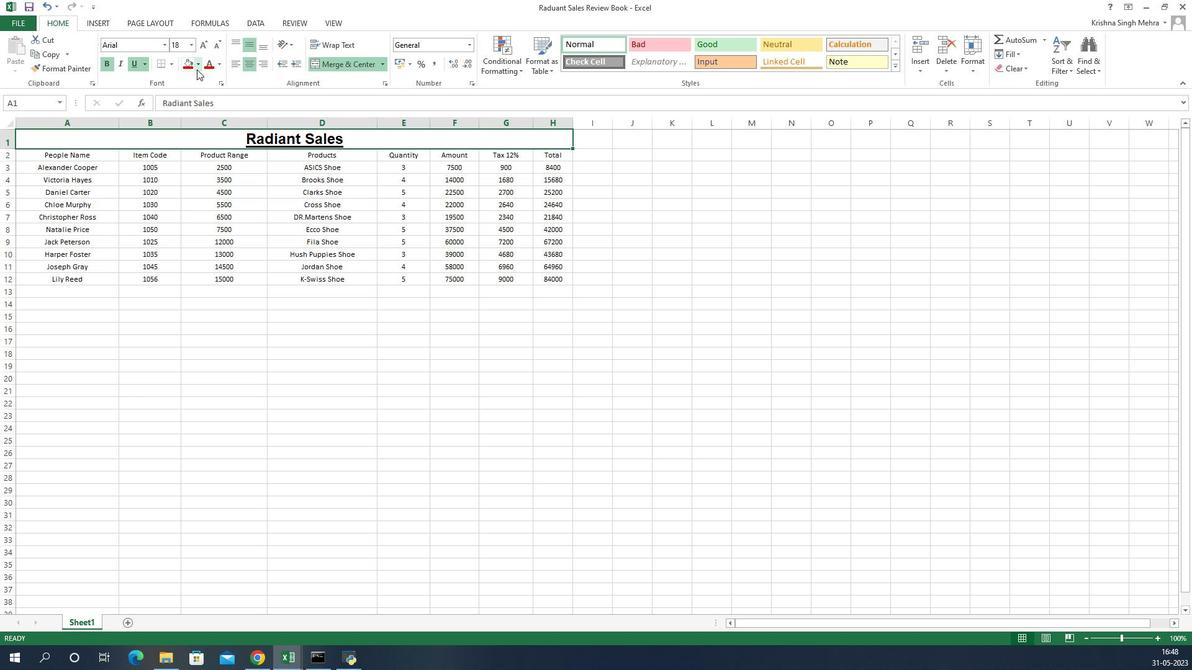 
Action: Mouse pressed left at (1043, 66)
Screenshot: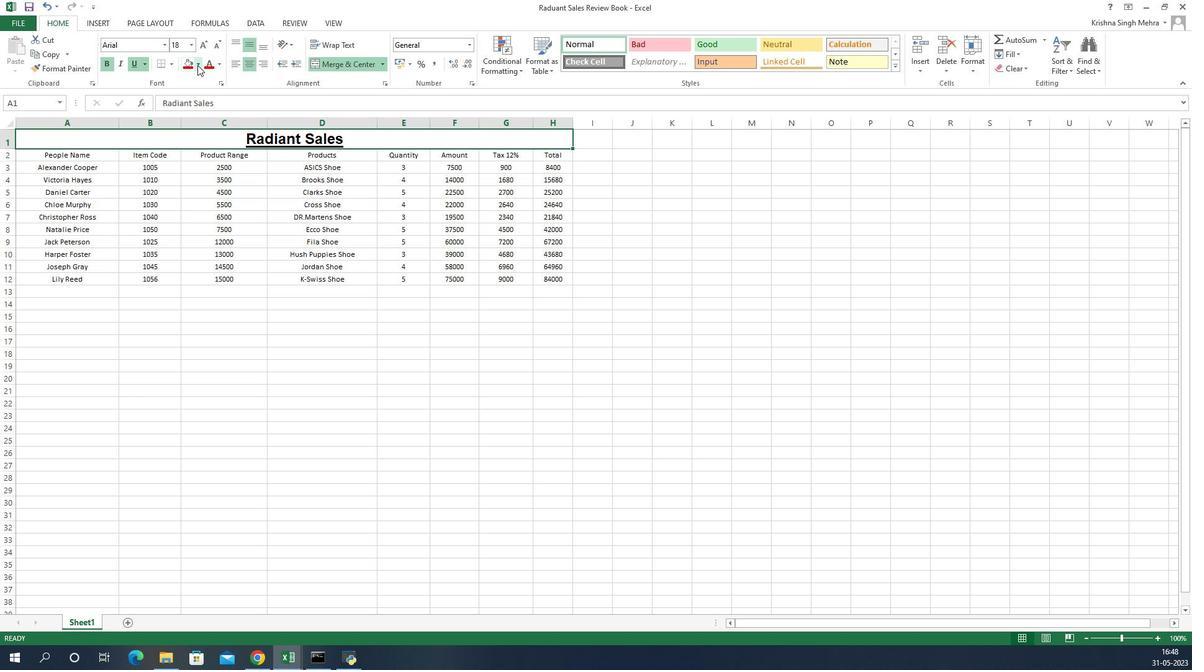 
Action: Mouse moved to (1046, 166)
Screenshot: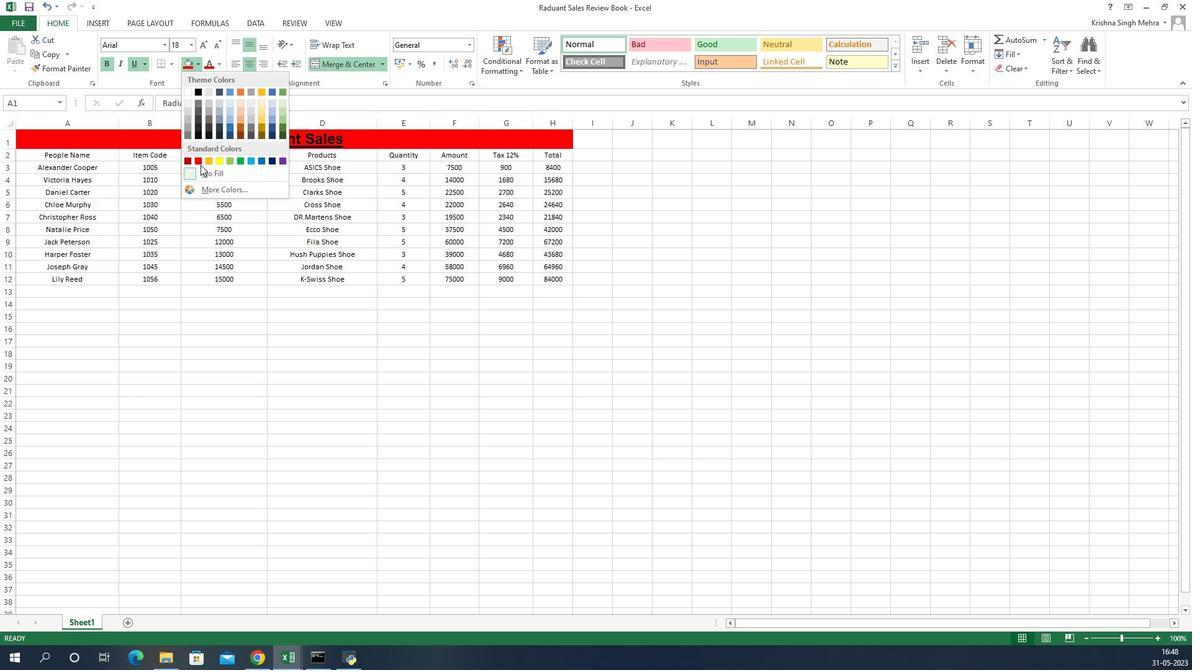 
Action: Mouse pressed left at (1046, 166)
Screenshot: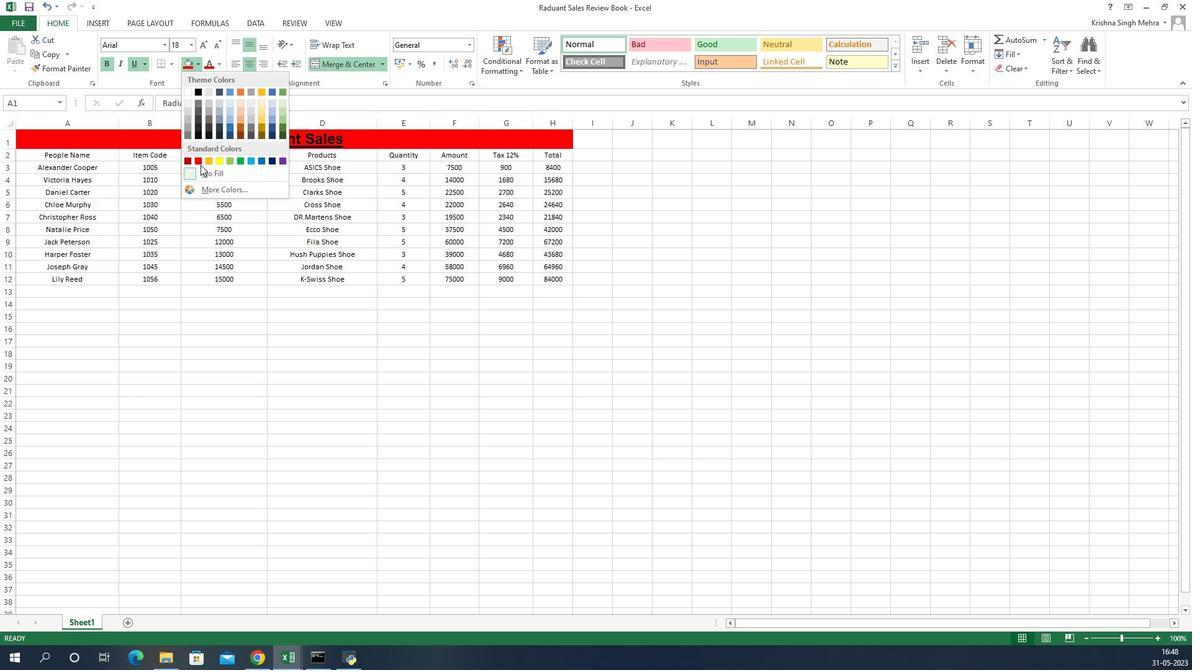 
Action: Mouse moved to (1045, 162)
Screenshot: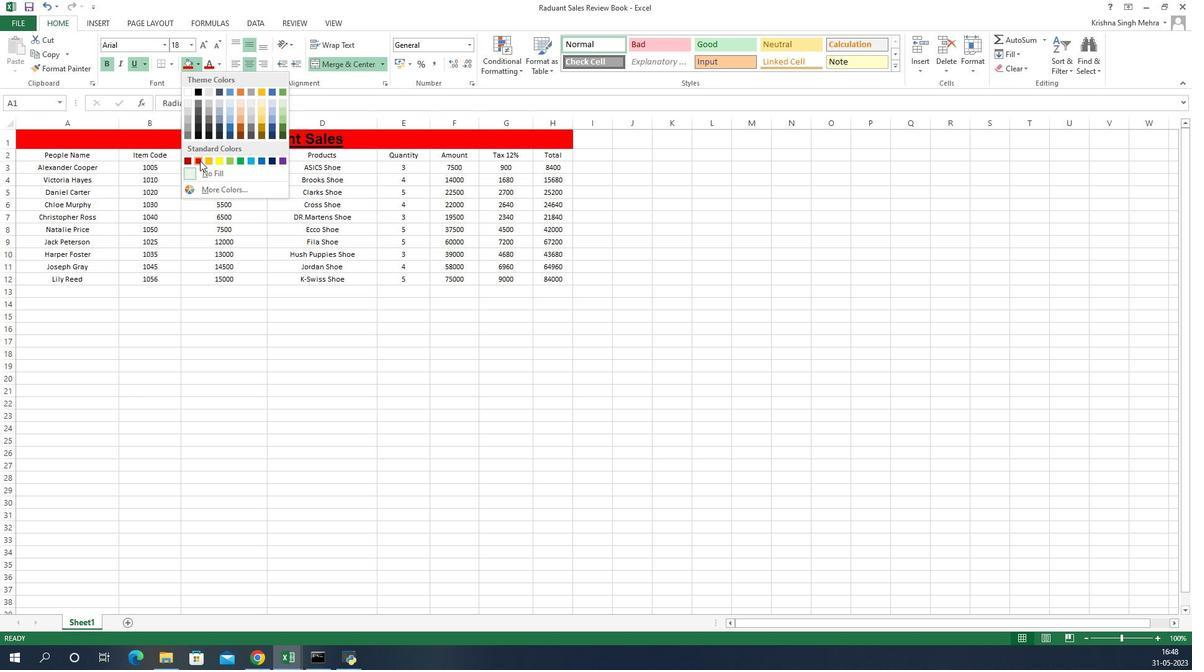 
Action: Mouse pressed left at (1045, 162)
Screenshot: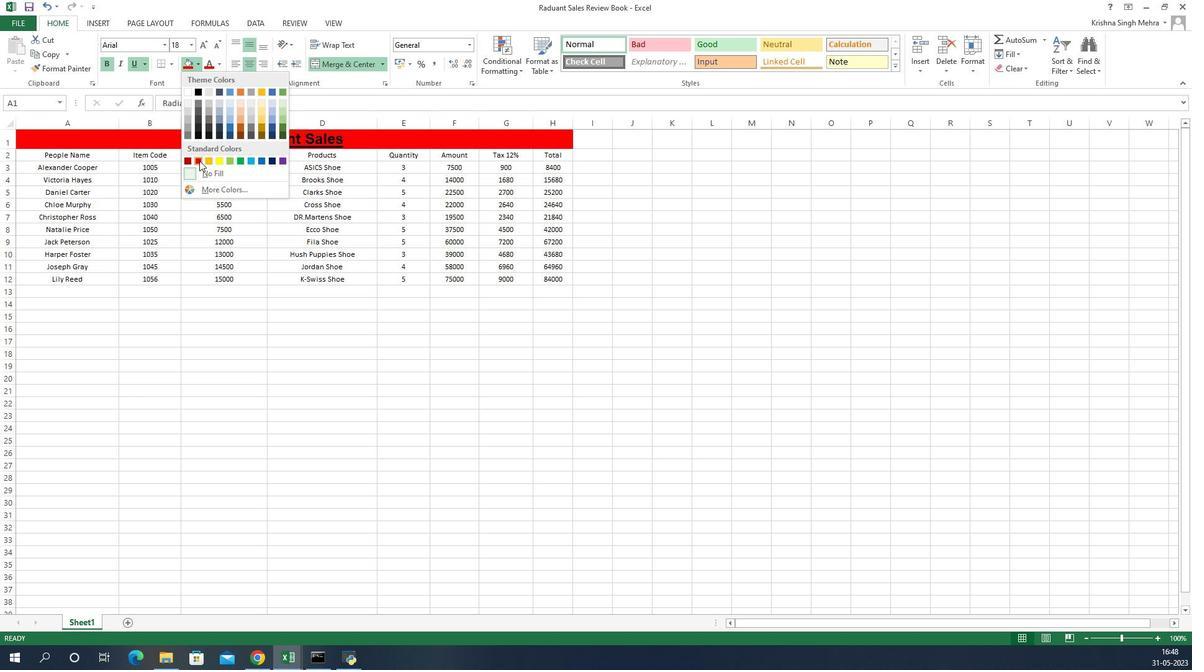 
Action: Mouse moved to (1019, 386)
Screenshot: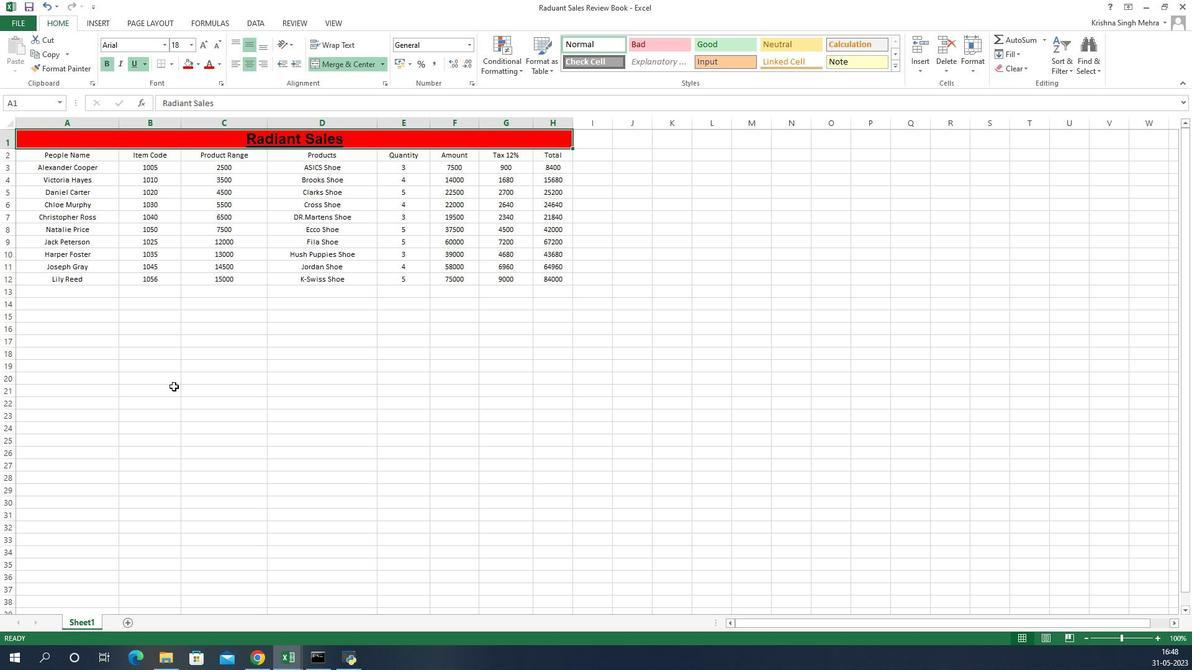 
Action: Mouse pressed left at (1019, 386)
Screenshot: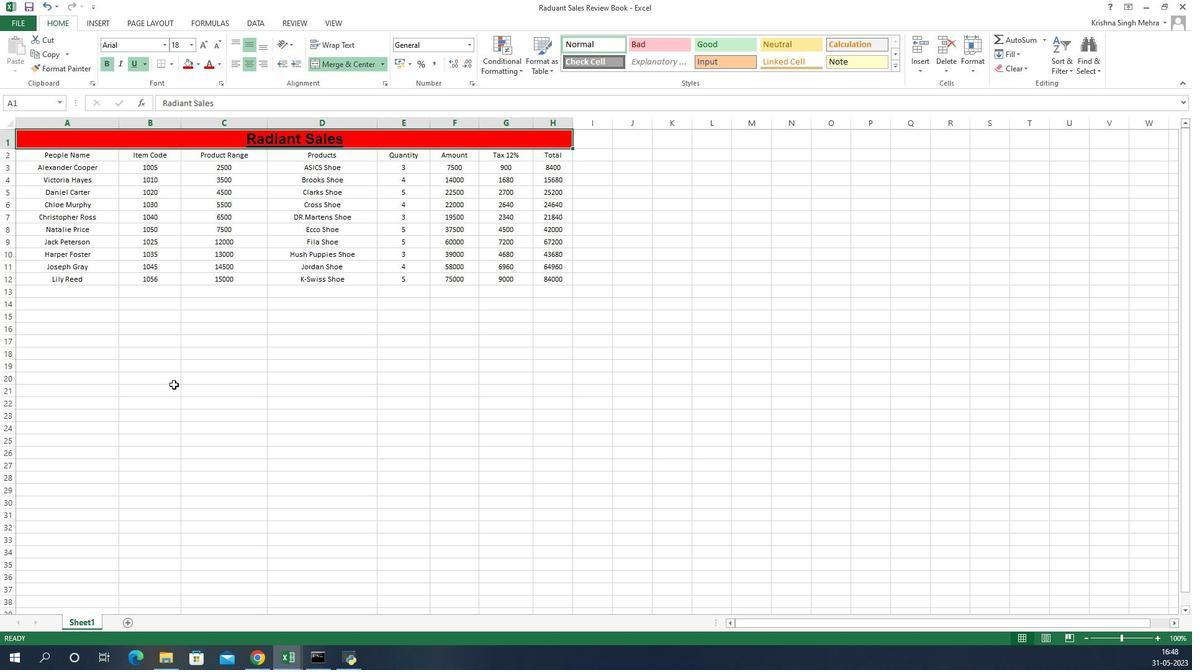 
Action: Mouse moved to (880, 159)
Screenshot: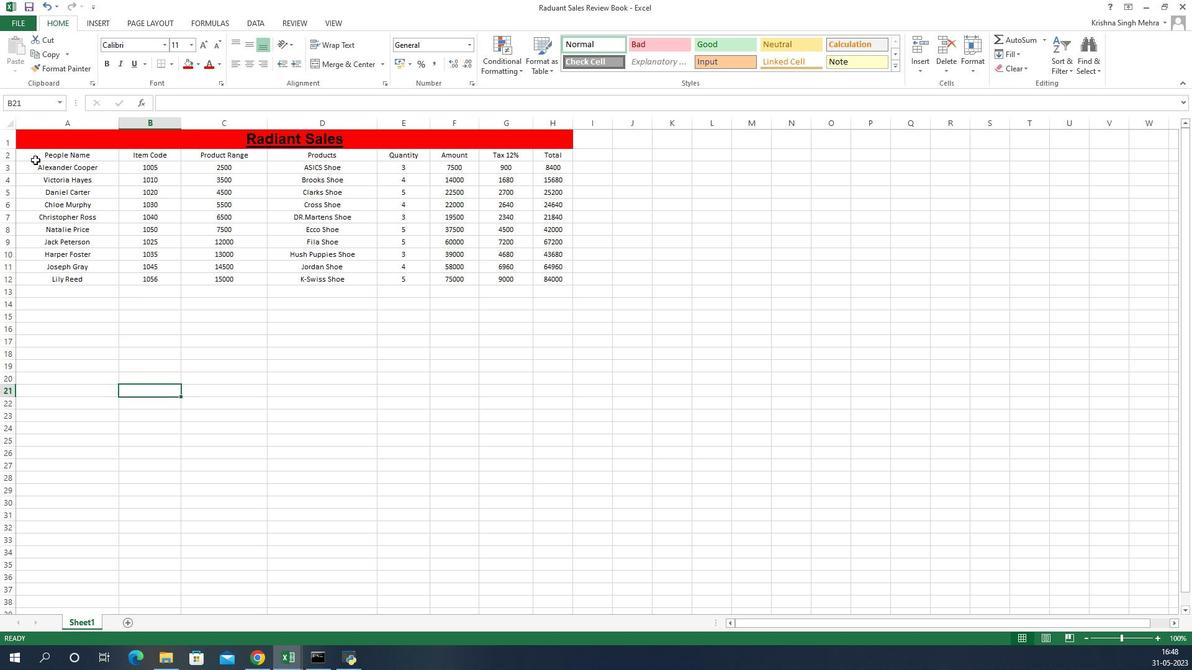 
Action: Mouse pressed left at (880, 159)
Screenshot: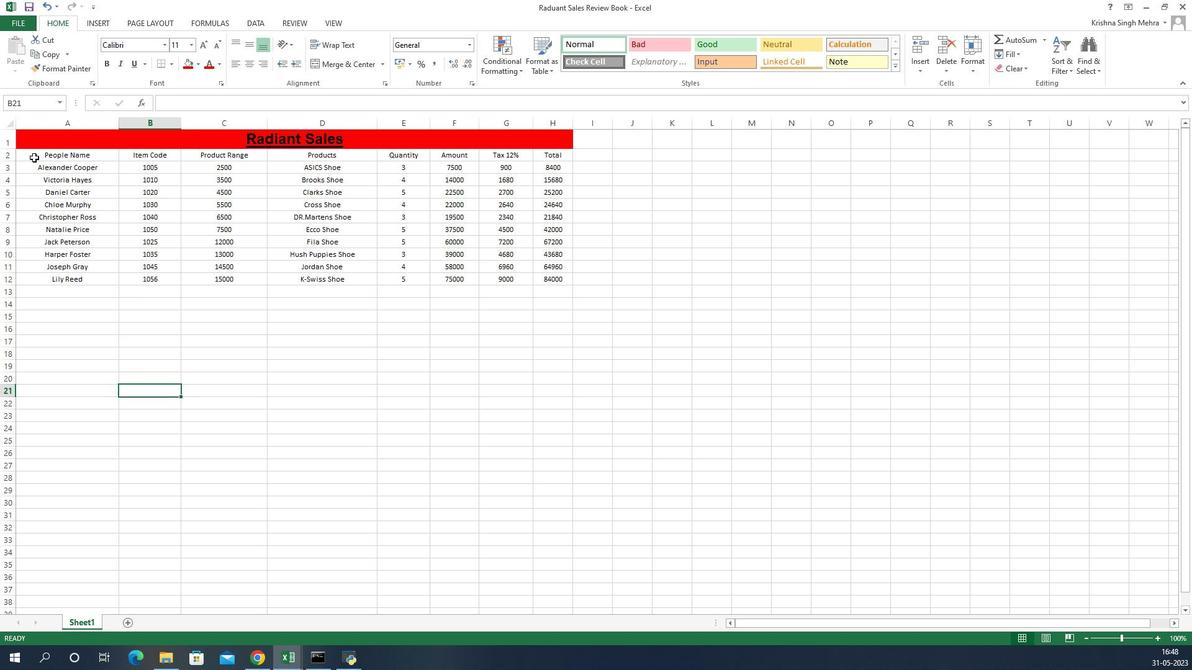 
Action: Mouse pressed left at (880, 159)
Screenshot: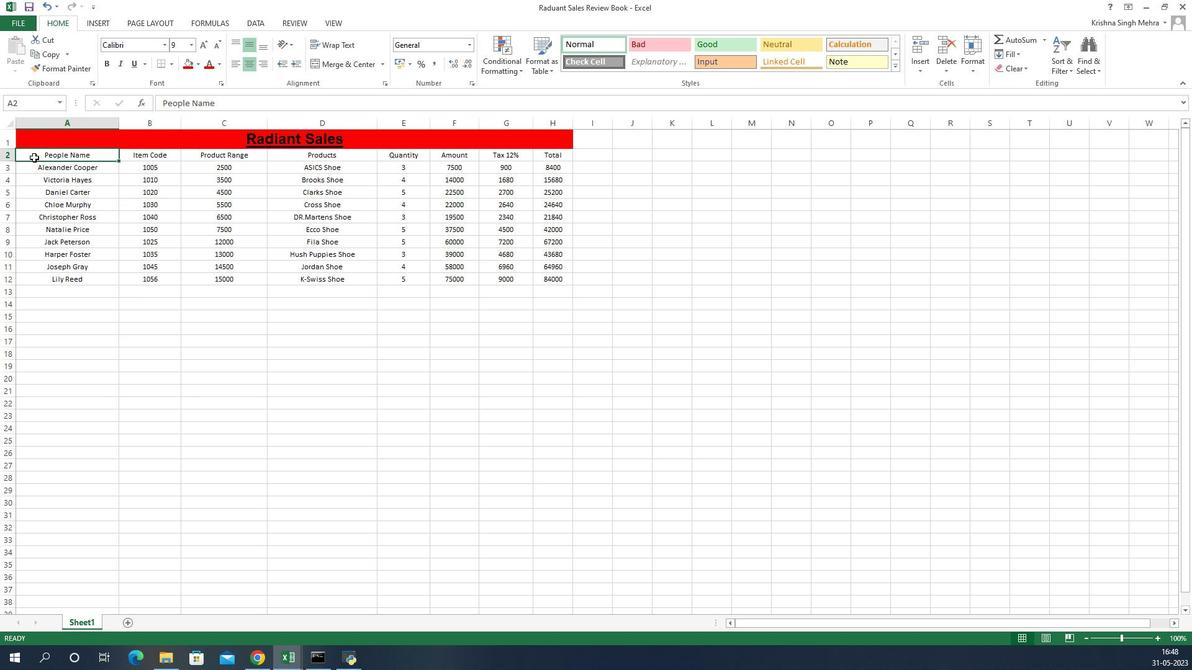
Action: Mouse moved to (1016, 68)
Screenshot: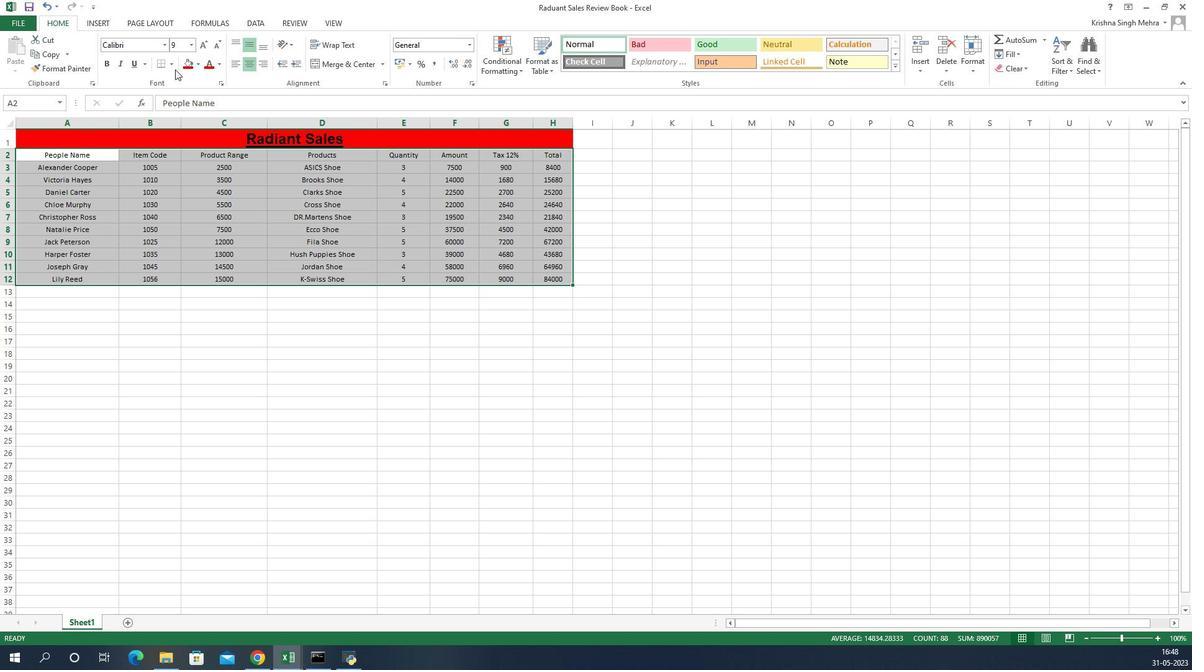 
Action: Mouse pressed left at (1016, 68)
Screenshot: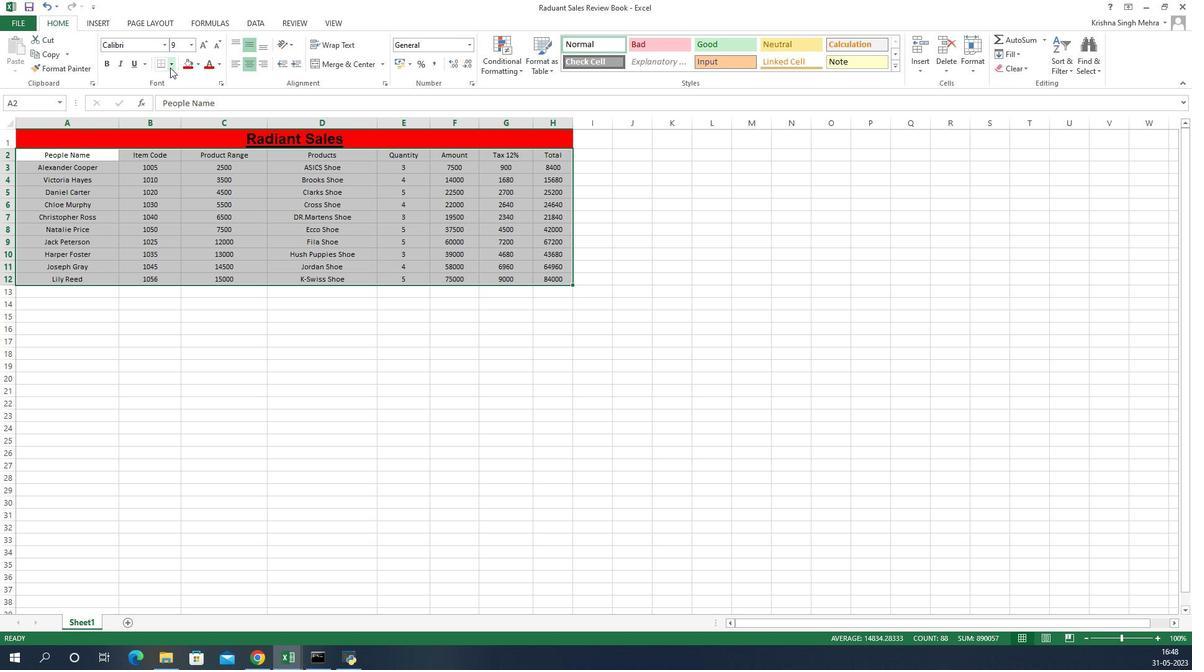
Action: Mouse moved to (1027, 154)
Screenshot: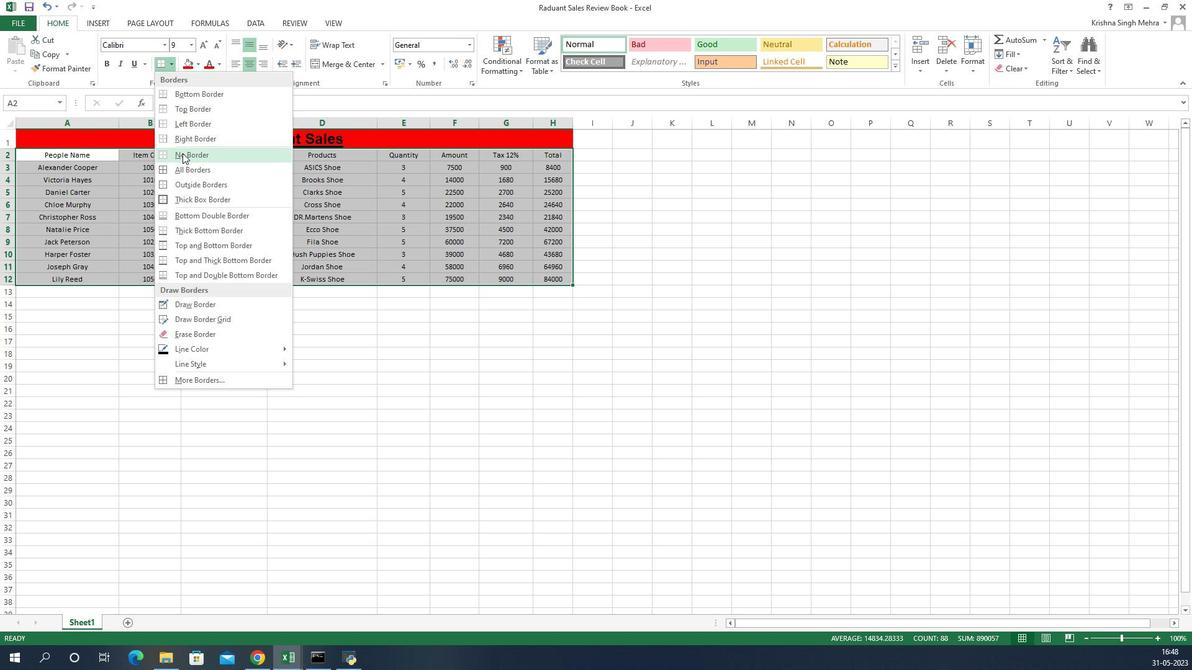 
Action: Mouse pressed left at (1027, 154)
Screenshot: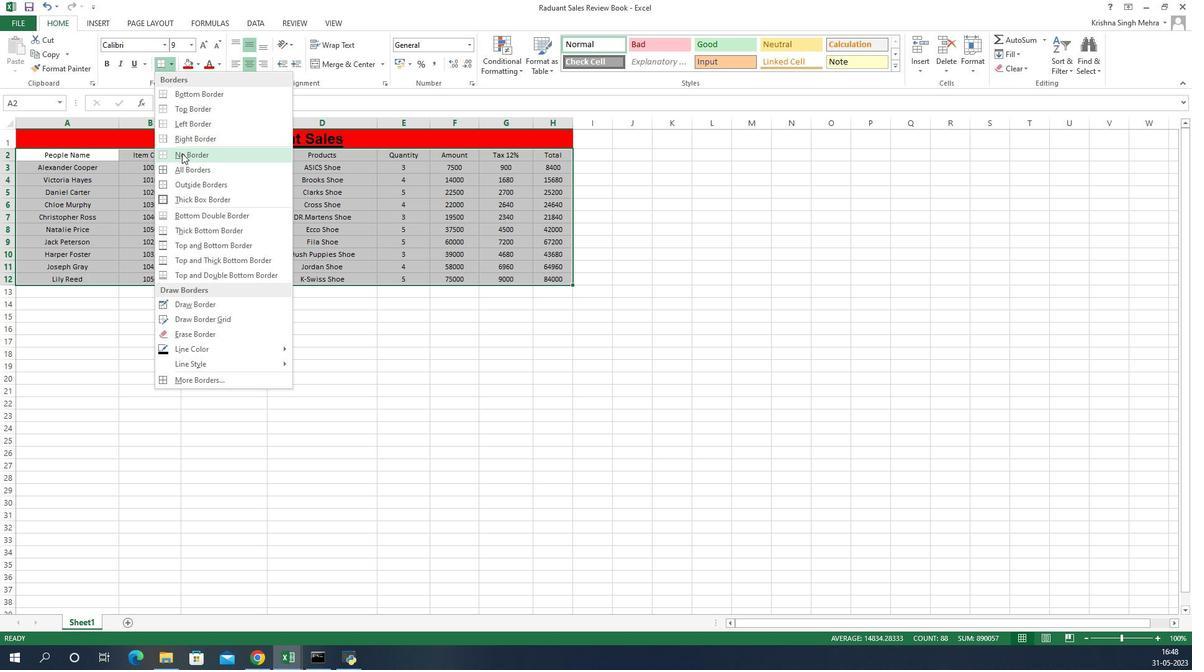 
Action: Mouse moved to (1198, 342)
Screenshot: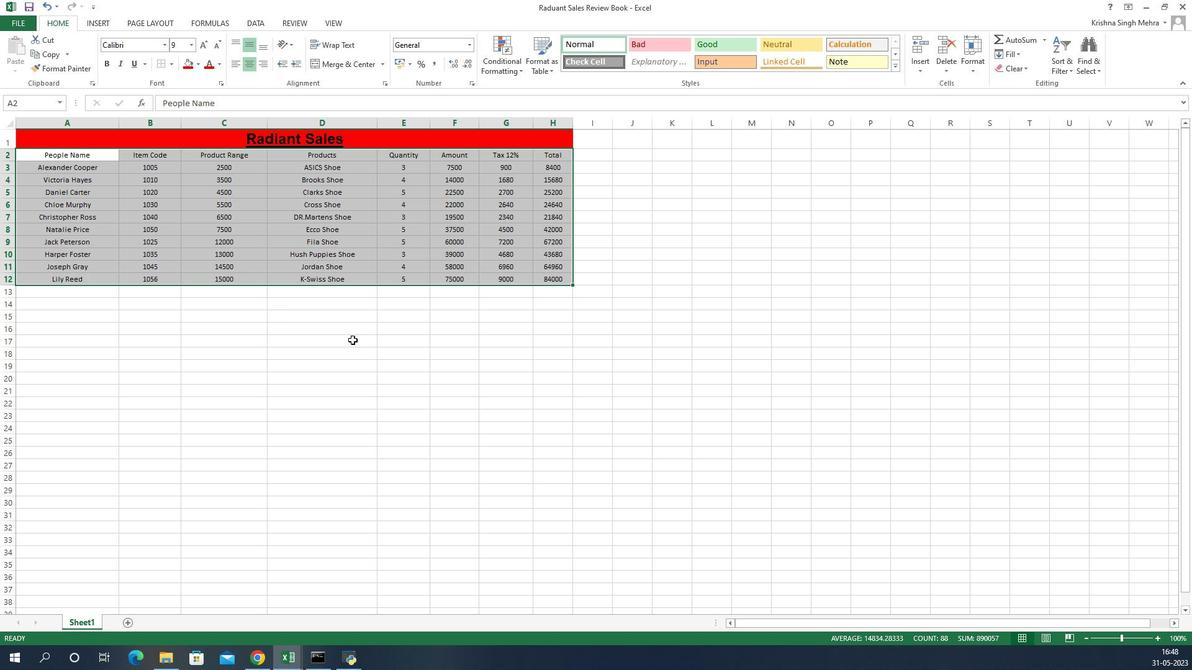 
Action: Mouse pressed left at (1198, 342)
Screenshot: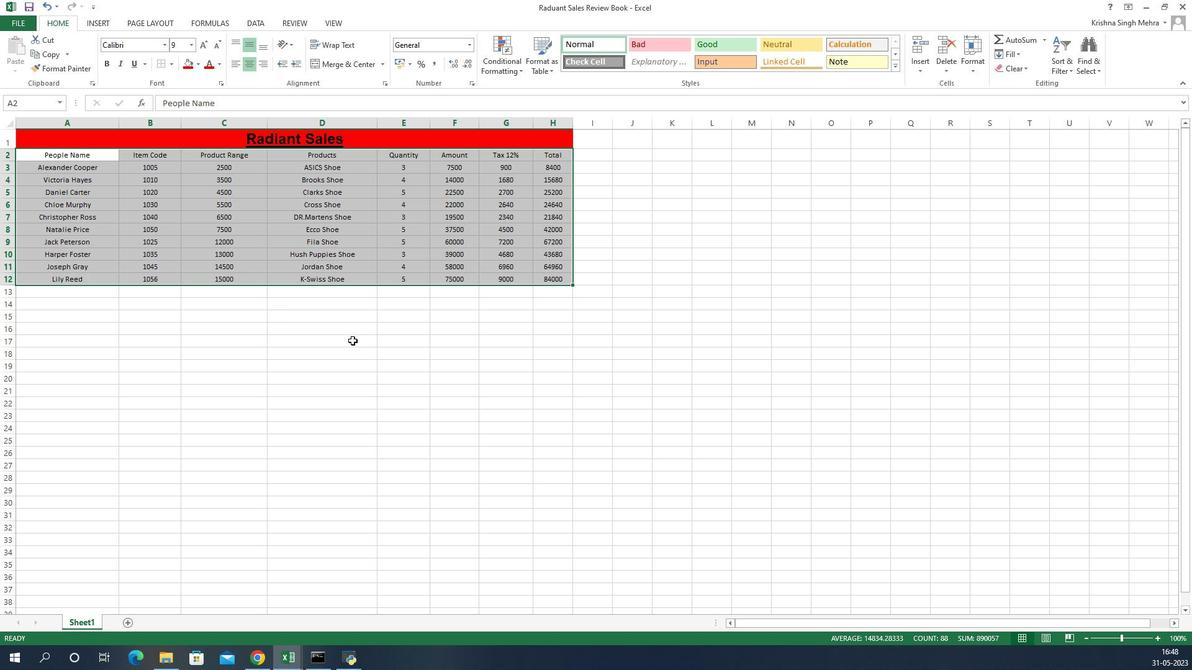 
Action: Mouse moved to (1200, 342)
Screenshot: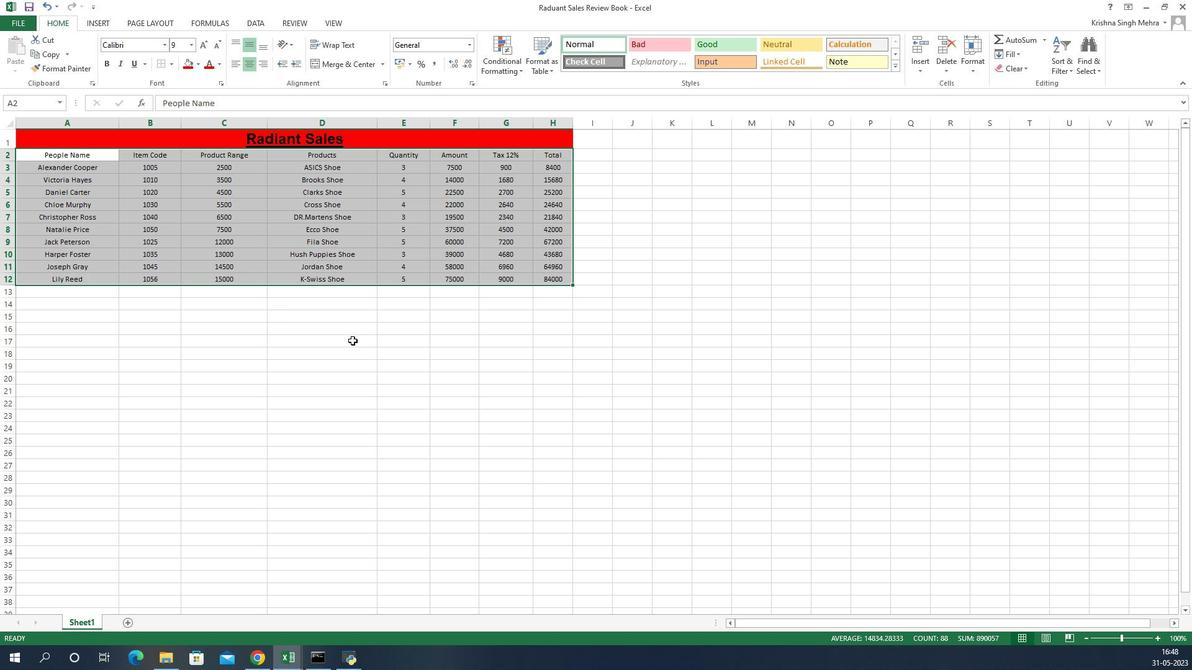 
Action: Key pressed ctrl+Sctrl+S
Screenshot: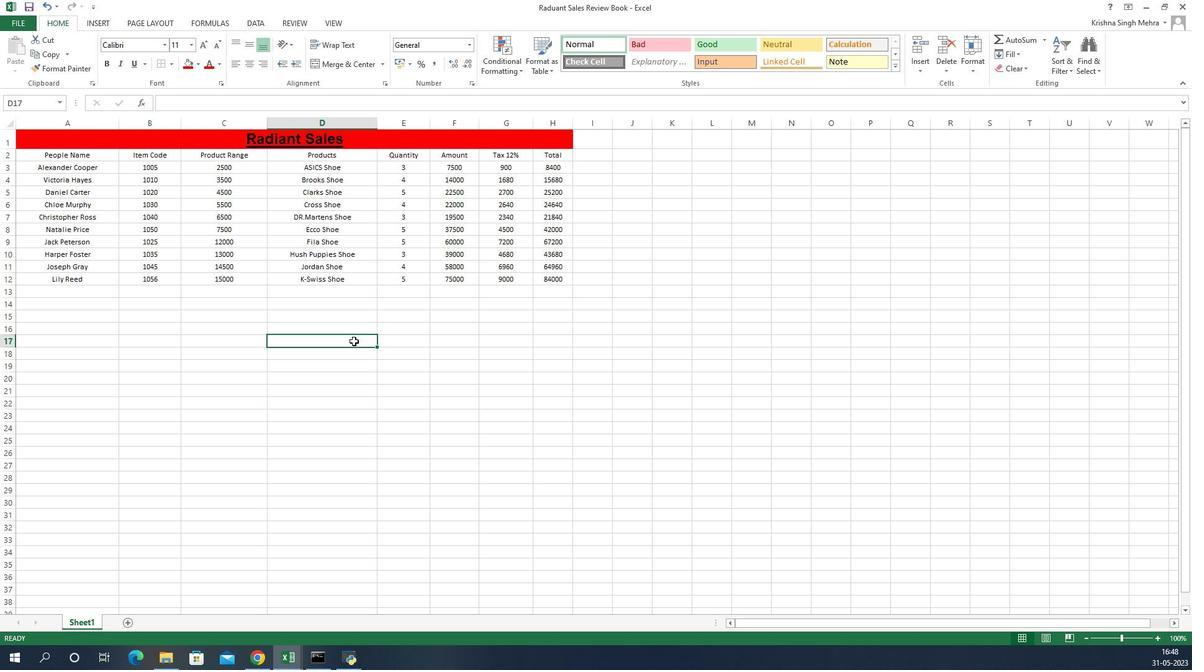 
